 Task: Open an excel sheet with  and write heading  Product price data  Add product name:-  ' TOMS Shoe, UGG Shoe, Wolverine Shoe, Z-Coil Shoe, Adidas shoe, Gucci T-shirt, Louis Vuitton bag, Zara Shirt, H&M jeans, Chanel perfume. ' in December Last week sales are  5000 to 5050. product price in between:-  5000 to 10000. Save page analysisSalesPerformance_2022
Action: Mouse moved to (403, 238)
Screenshot: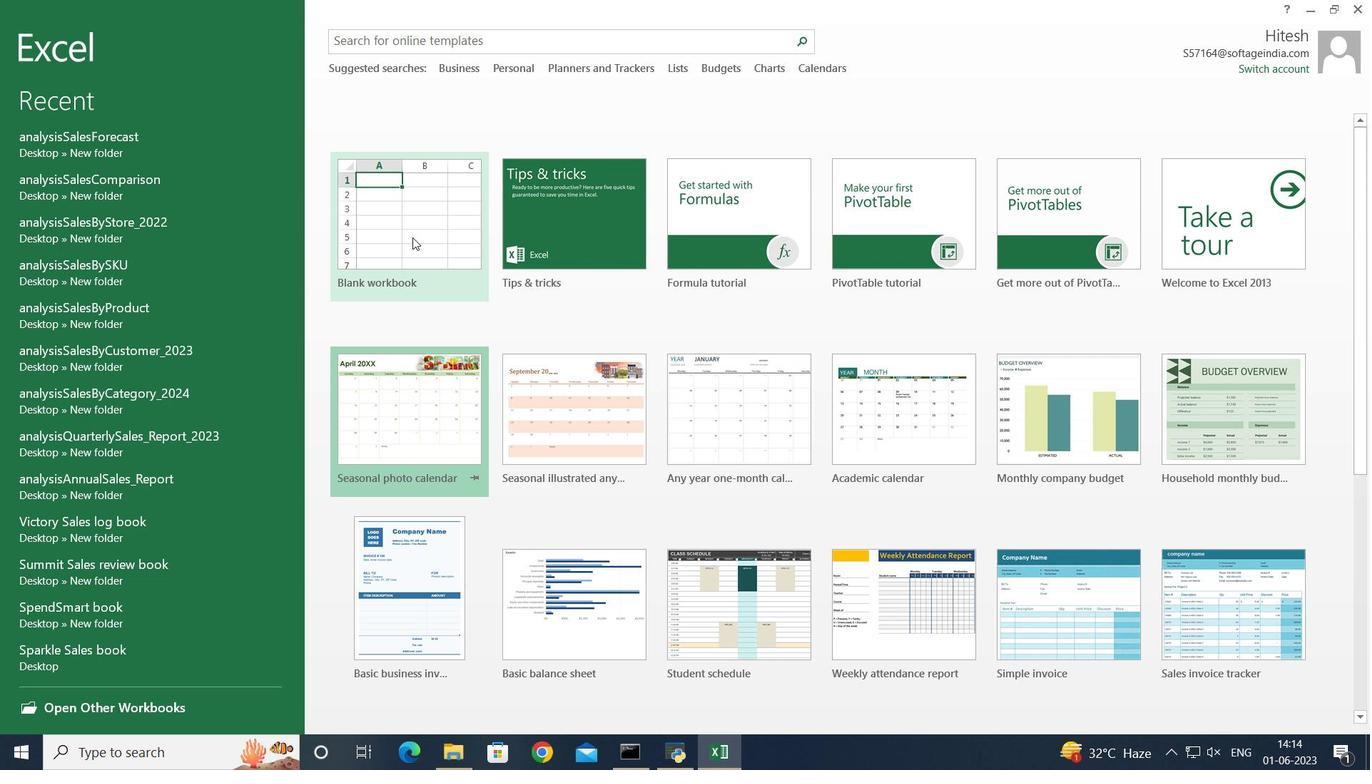 
Action: Mouse pressed left at (403, 238)
Screenshot: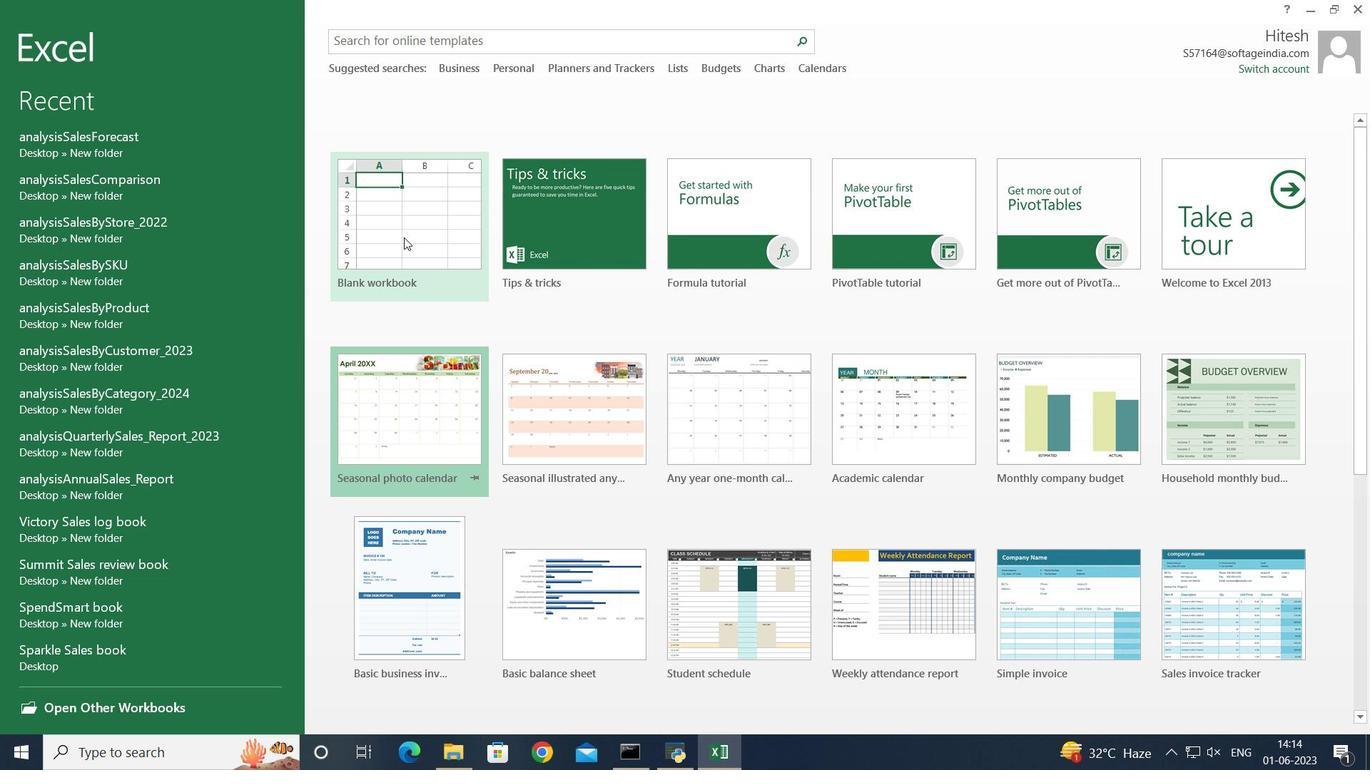 
Action: Mouse moved to (110, 234)
Screenshot: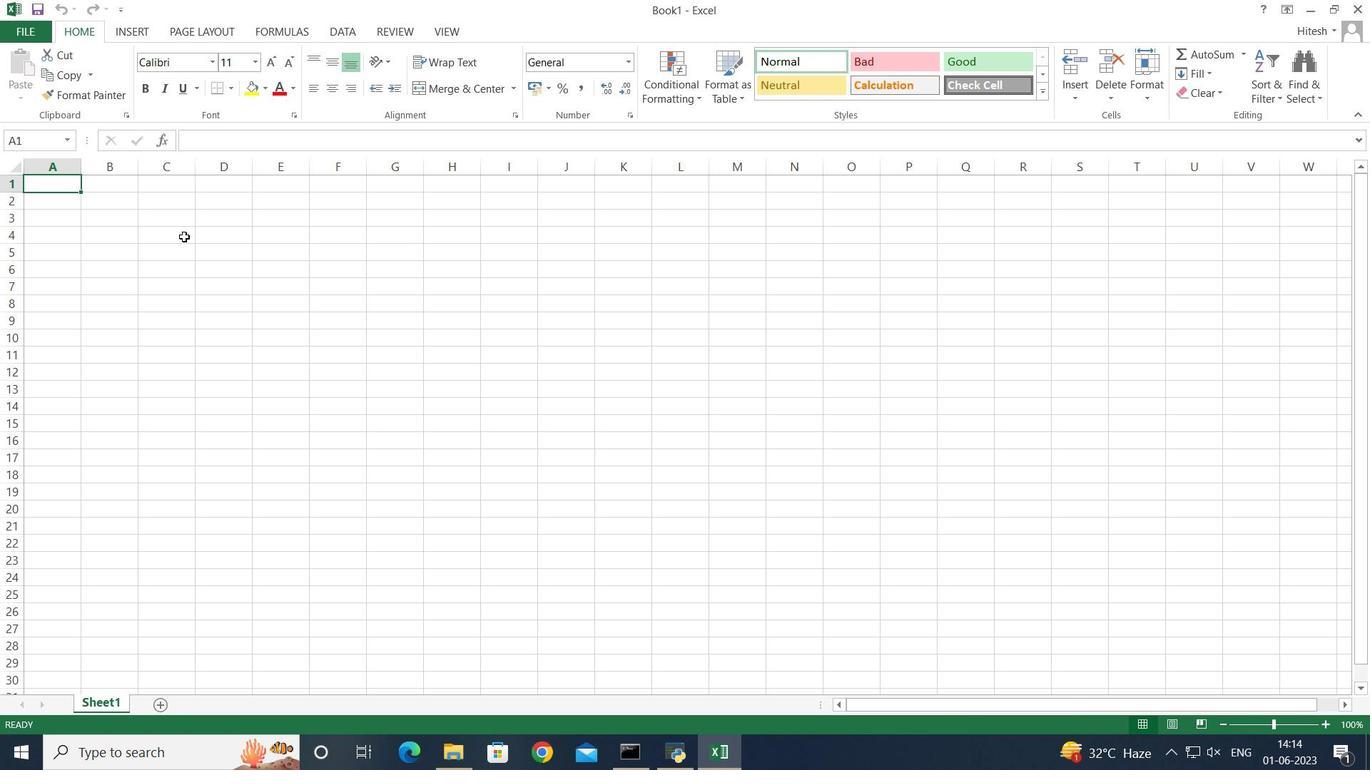 
Action: Key pressed <Key.shift>Product<Key.space><Key.shift>Price<Key.space><Key.shift>Data<Key.enter><Key.shift>Product<Key.space><Key.shift>Name<Key.enter><Key.shift>T<Key.shift>OMS<Key.space><Key.shift>Shoe<Key.enter><Key.shift>UGG<Key.space><Key.shift>Shoe<Key.enter><Key.shift><Key.shift><Key.shift><Key.shift><Key.shift>Wolverine<Key.space><Key.shift>Shoe<Key.enter><Key.shift>Z-<Key.shift>Coil<Key.shift><Key.space><Key.shift>Shoe<Key.enter><Key.shift>Adidas<Key.space><Key.shift>Shoe<Key.enter><Key.shift><Key.shift><Key.shift>Gucci<Key.space><Key.shift>T-<Key.shift>Shirt<Key.enter><Key.shift><Key.shift><Key.shift><Key.shift><Key.shift><Key.shift><Key.shift><Key.shift><Key.shift><Key.shift><Key.shift><Key.shift>louis<Key.space><Key.shift><Key.shift><Key.shift><Key.shift><Key.shift><Key.shift><Key.shift><Key.shift><Key.backspace><Key.backspace><Key.backspace><Key.backspace><Key.backspace><Key.backspace><Key.backspace><Key.backspace><Key.backspace><Key.shift>L<Key.backspace><Key.shift>Louis<Key.space><Key.shift>Vuitton<Key.space>bag<Key.enter><Key.shift>Zara<Key.space><Key.shift>Shirt<Key.enter><Key.shift>H&M<Key.space><Key.shift>Jeans<Key.enter><Key.shift>Chanel<Key.space>perfume<Key.enter>
Screenshot: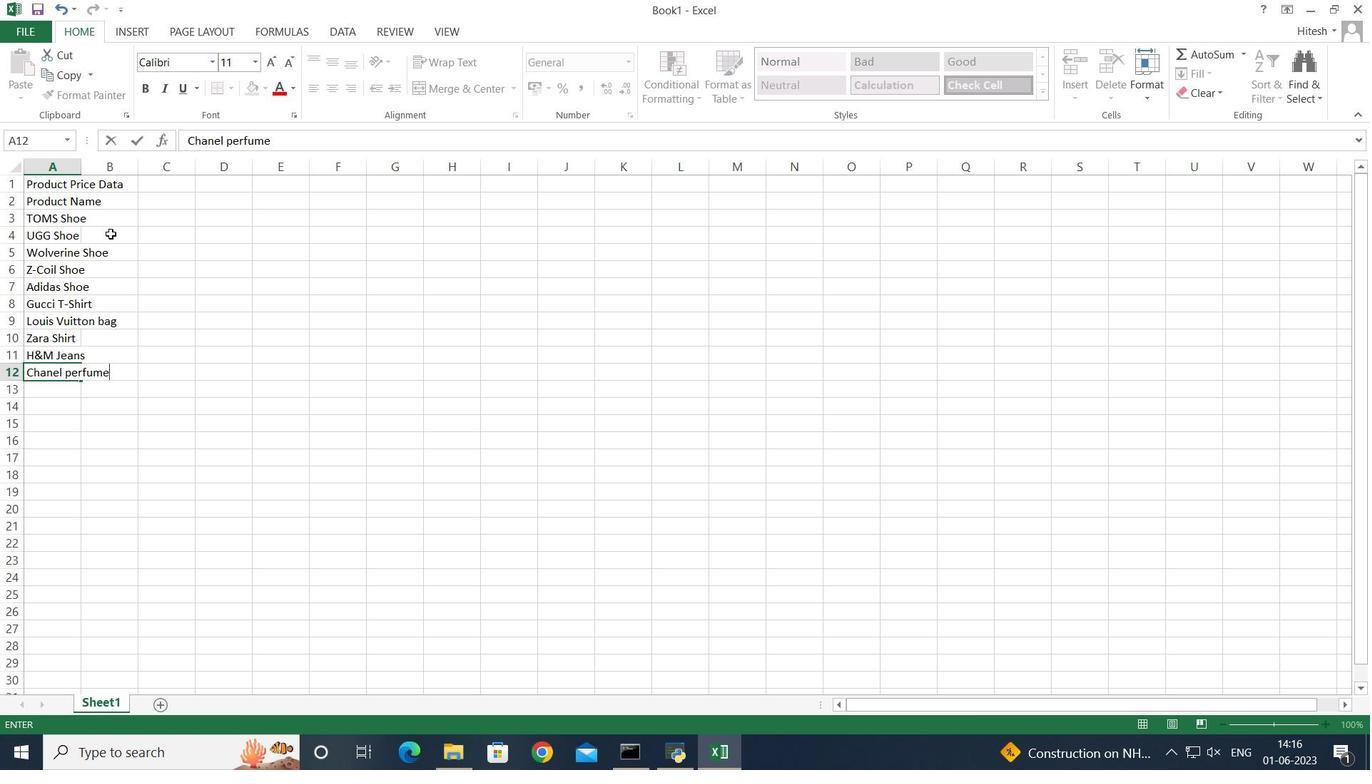 
Action: Mouse moved to (52, 166)
Screenshot: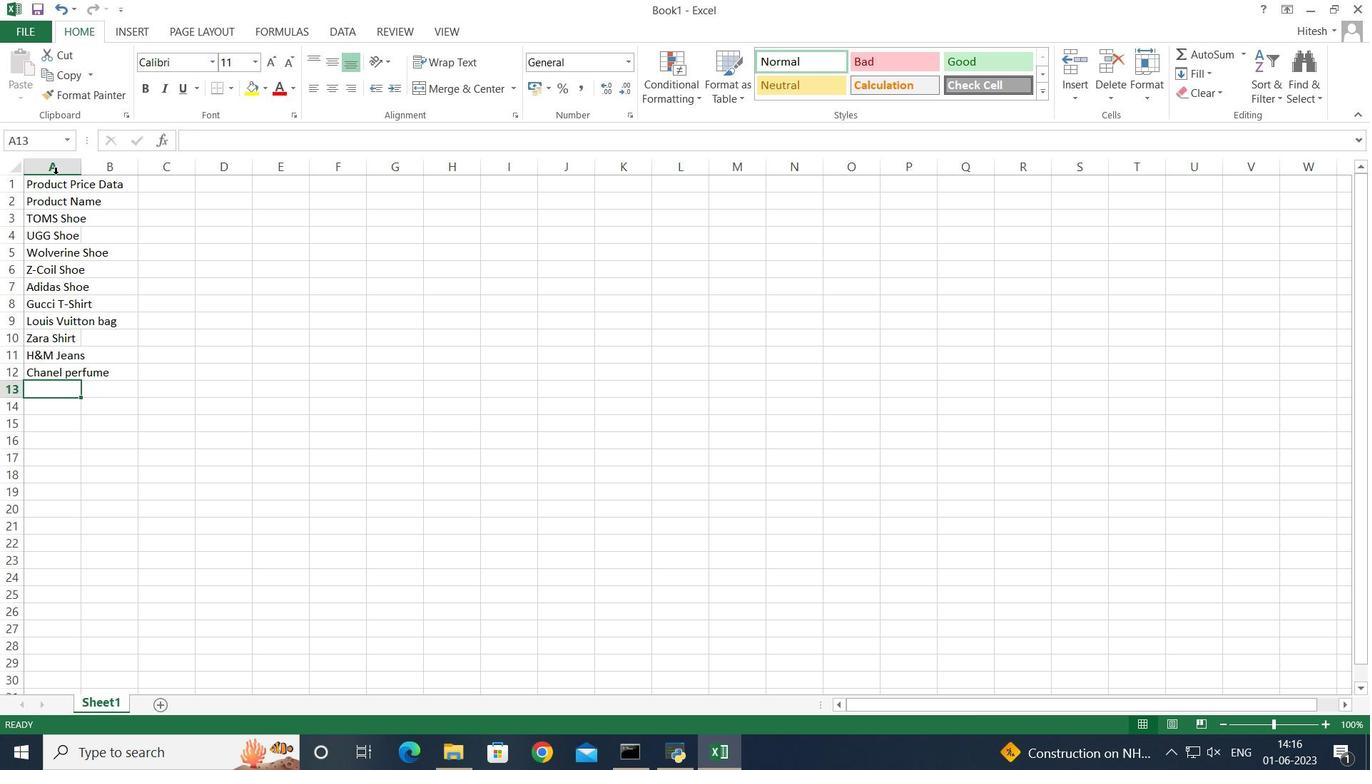 
Action: Mouse pressed left at (52, 166)
Screenshot: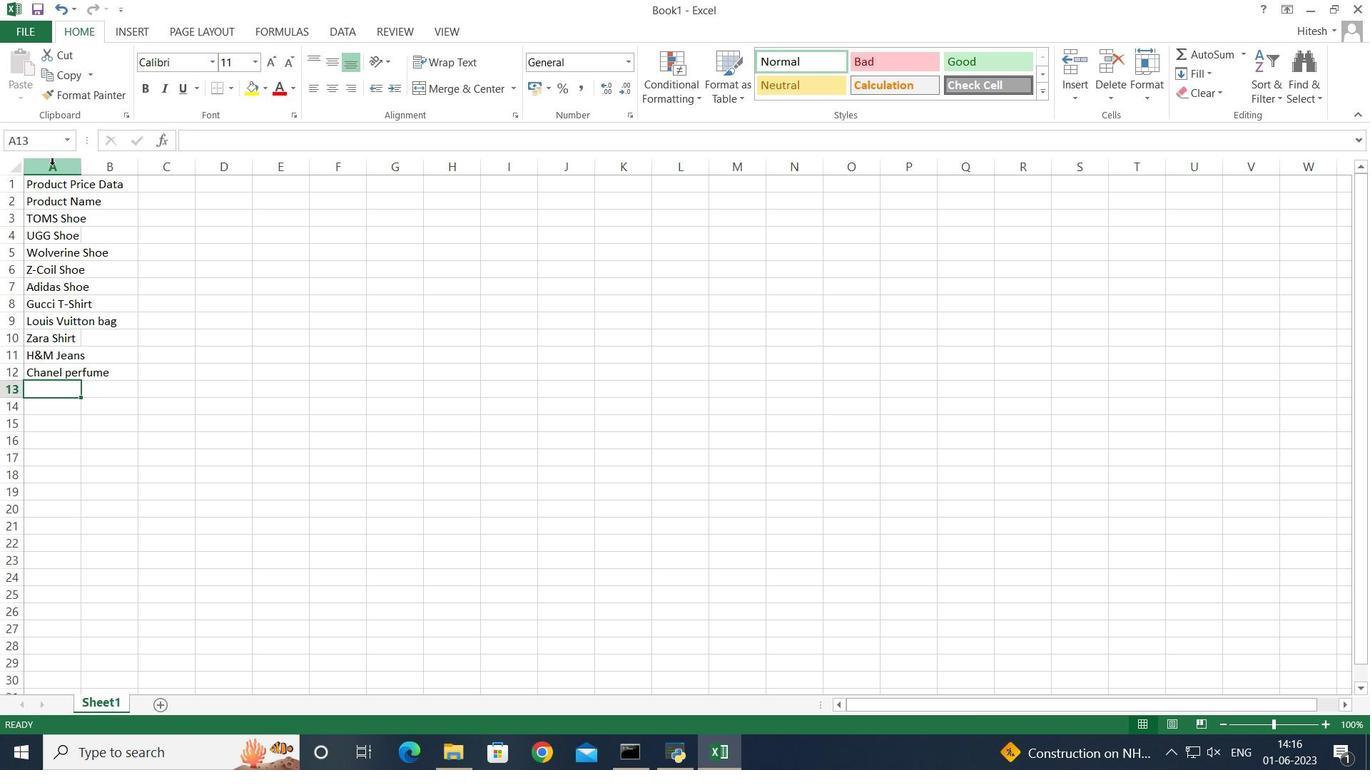 
Action: Mouse moved to (79, 167)
Screenshot: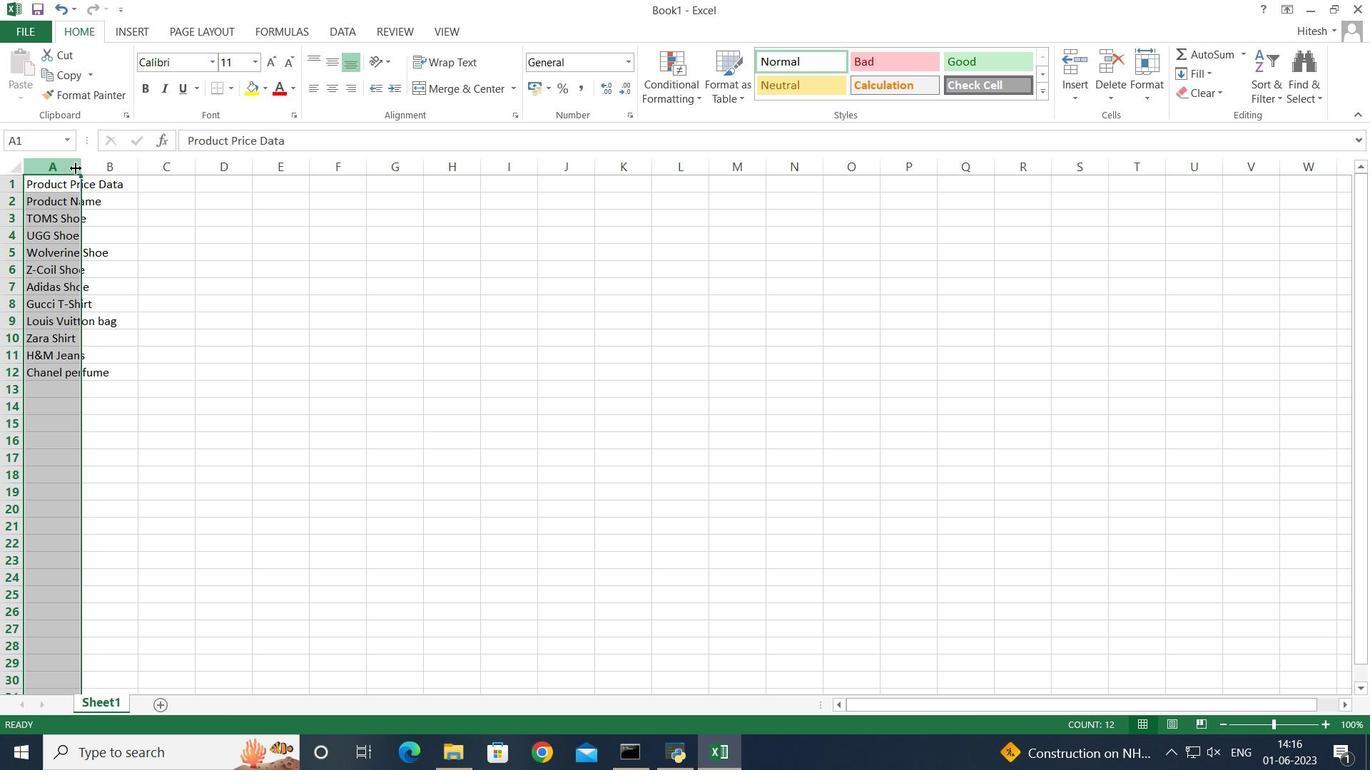 
Action: Mouse pressed left at (79, 167)
Screenshot: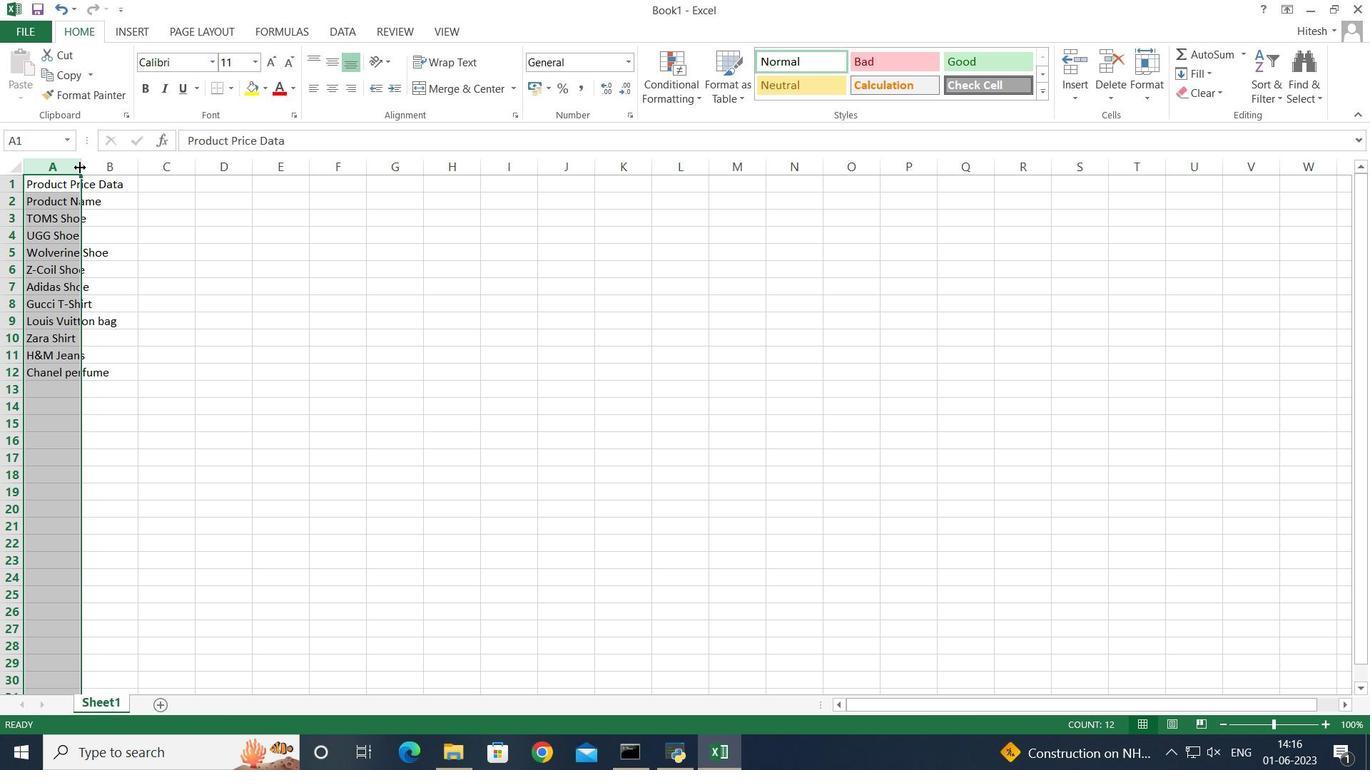 
Action: Mouse pressed left at (79, 167)
Screenshot: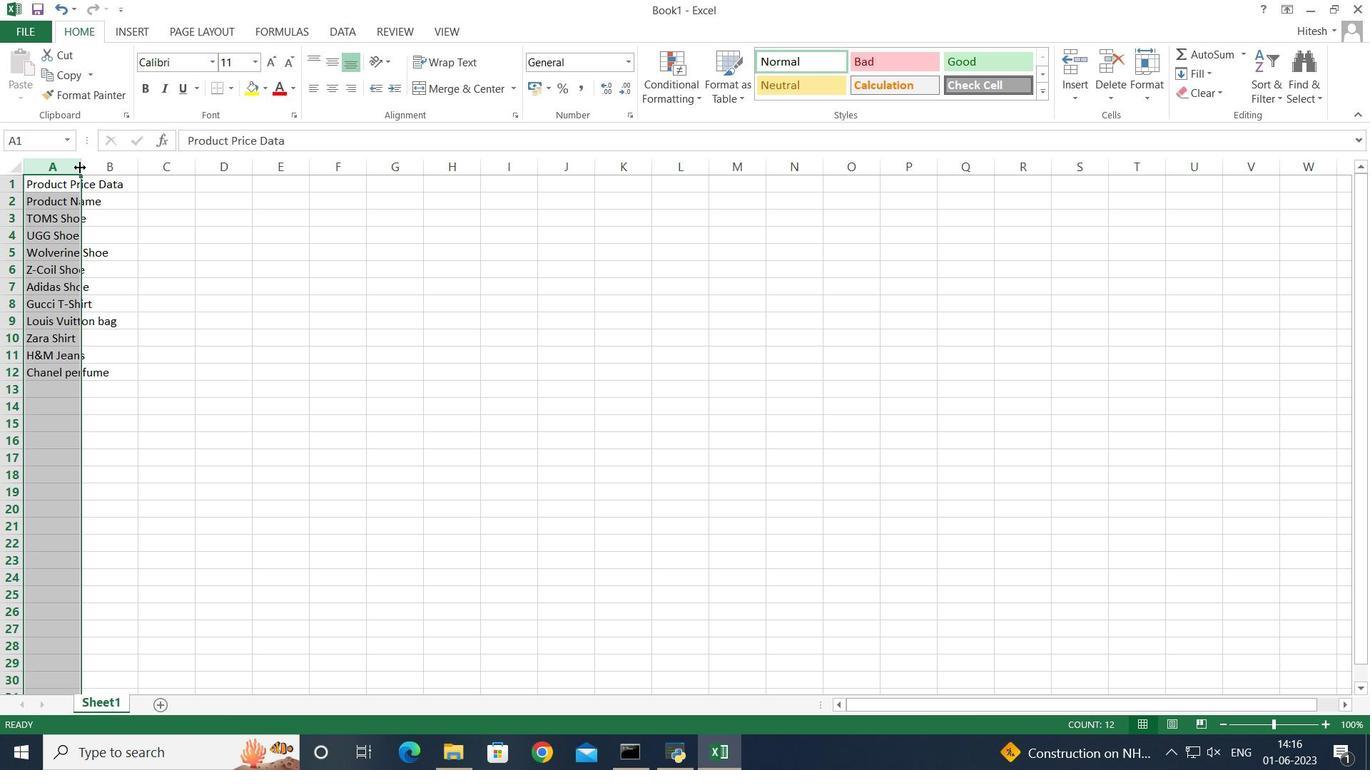 
Action: Mouse moved to (136, 197)
Screenshot: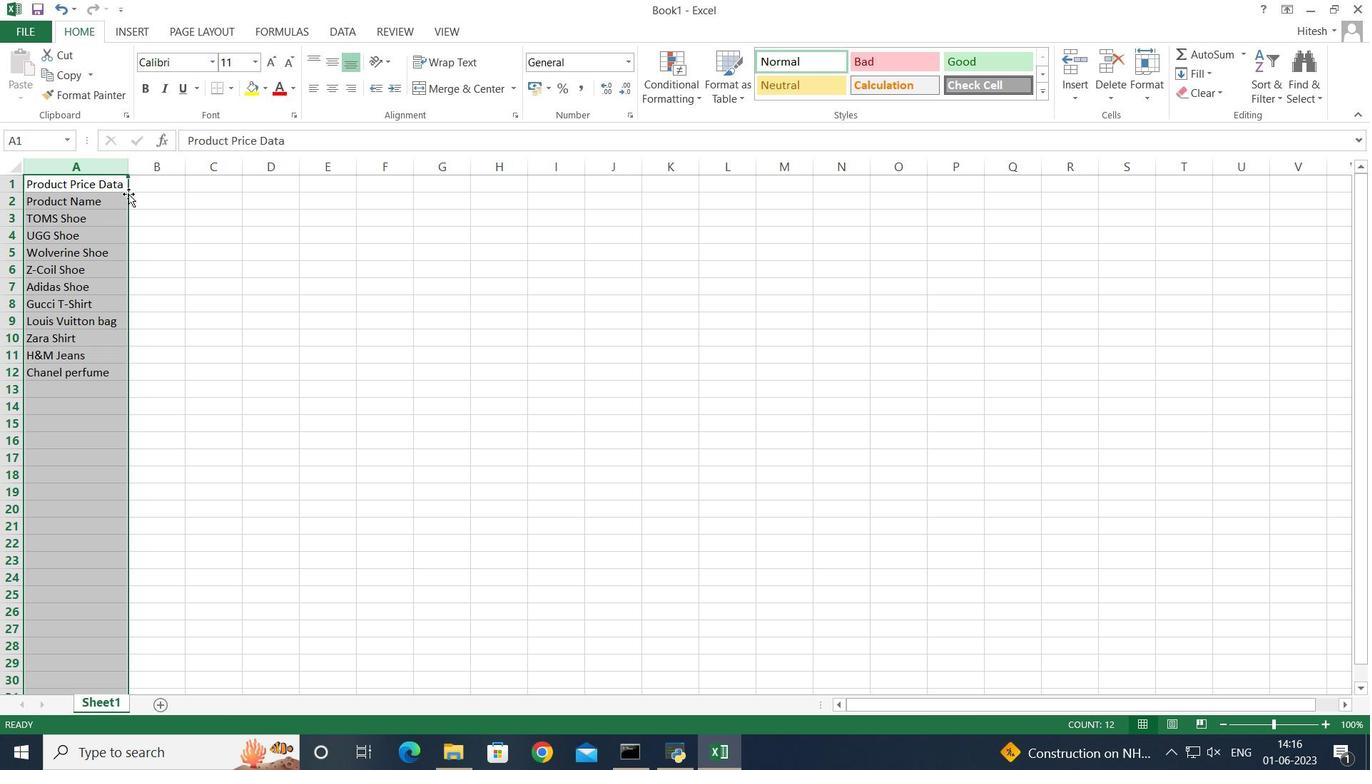 
Action: Mouse pressed left at (136, 197)
Screenshot: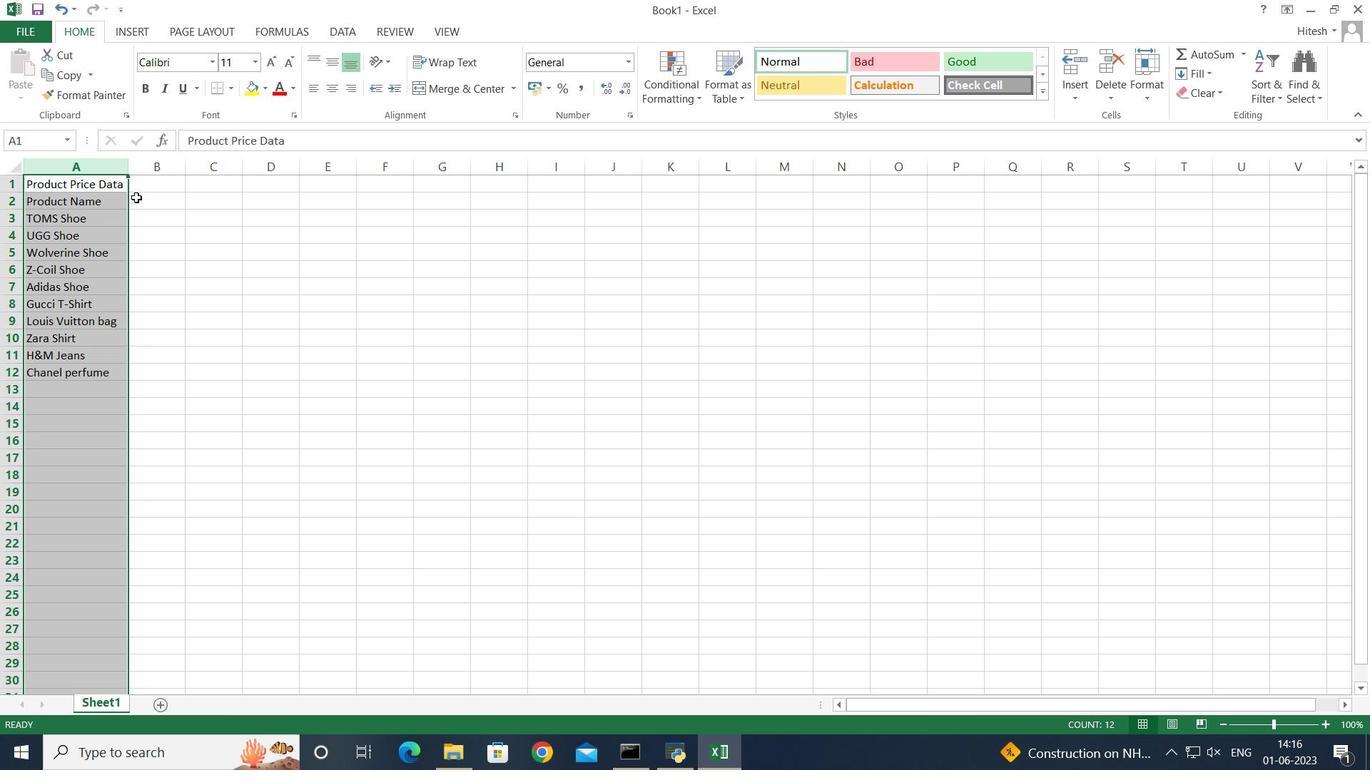 
Action: Key pressed <Key.shift>December<Key.space><Key.shift>Last<Key.space><Key.shift>Week<Key.space><Key.shift>Sales<Key.enter>5000<Key.enter>5010<Key.enter>520<Key.enter>5050<Key.enter>5035<Key.enter>5040<Key.enter>5015<Key.enter>50<Key.up><Key.up><Key.up><Key.up><Key.up><Key.backspace>5020<Key.enter><Key.enter><Key.enter><Key.enter><Key.enter><Key.backspace>5045<Key.enter>5030<Key.enter>5005<Key.enter>
Screenshot: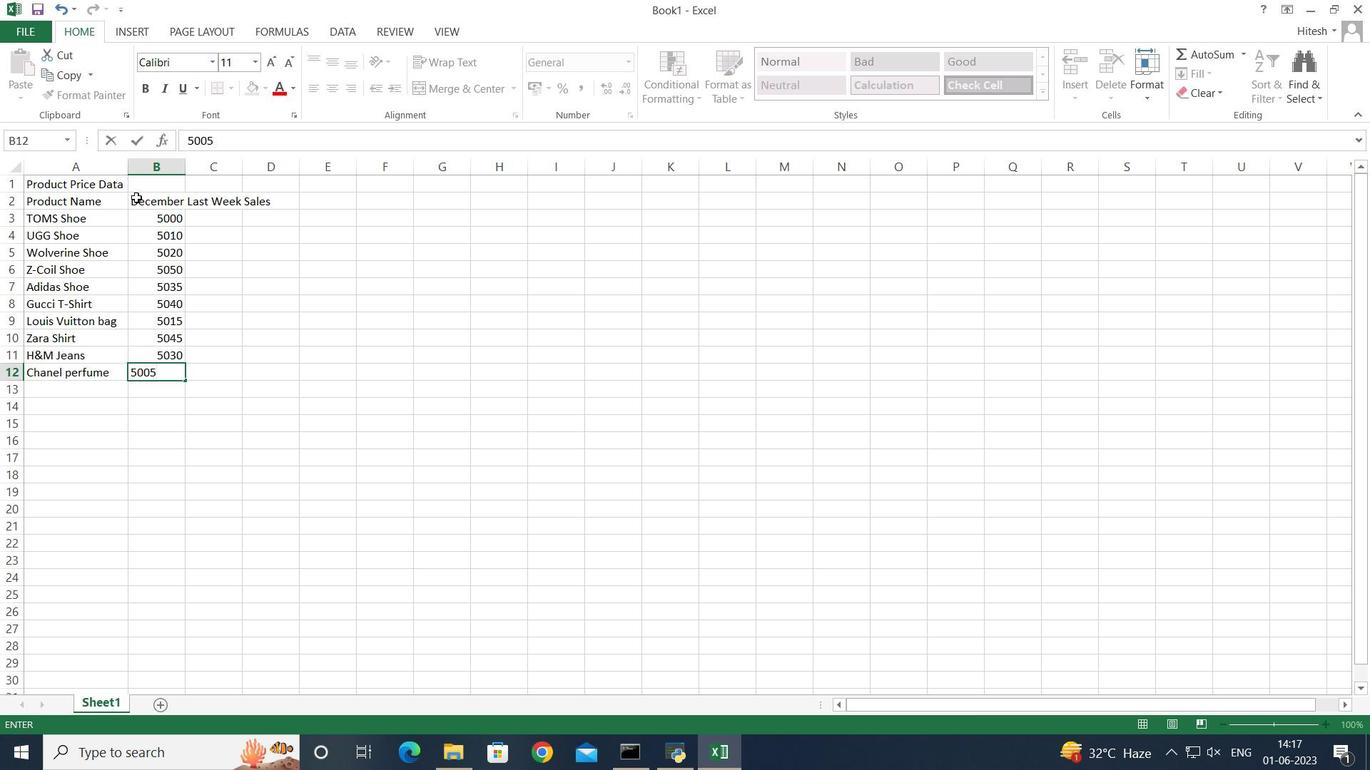 
Action: Mouse scrolled (136, 198) with delta (0, 0)
Screenshot: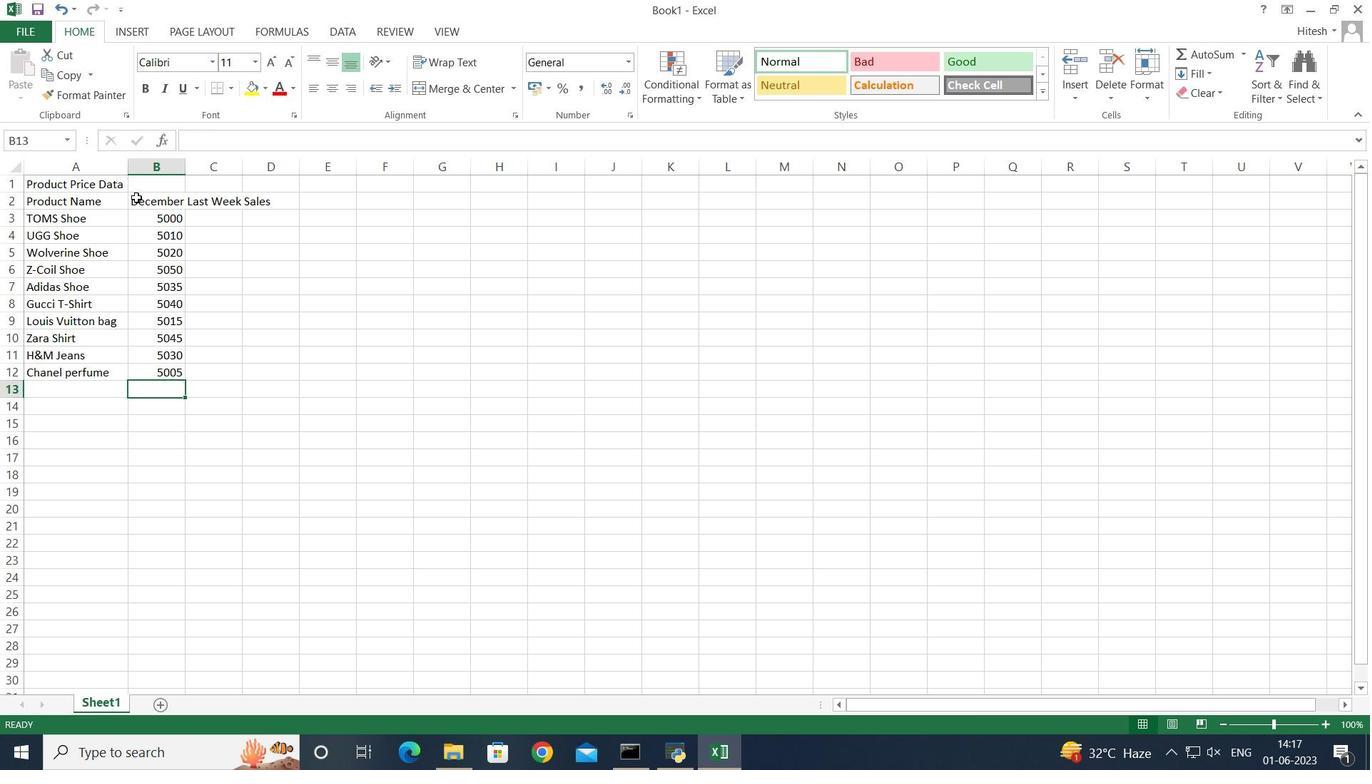 
Action: Mouse moved to (155, 167)
Screenshot: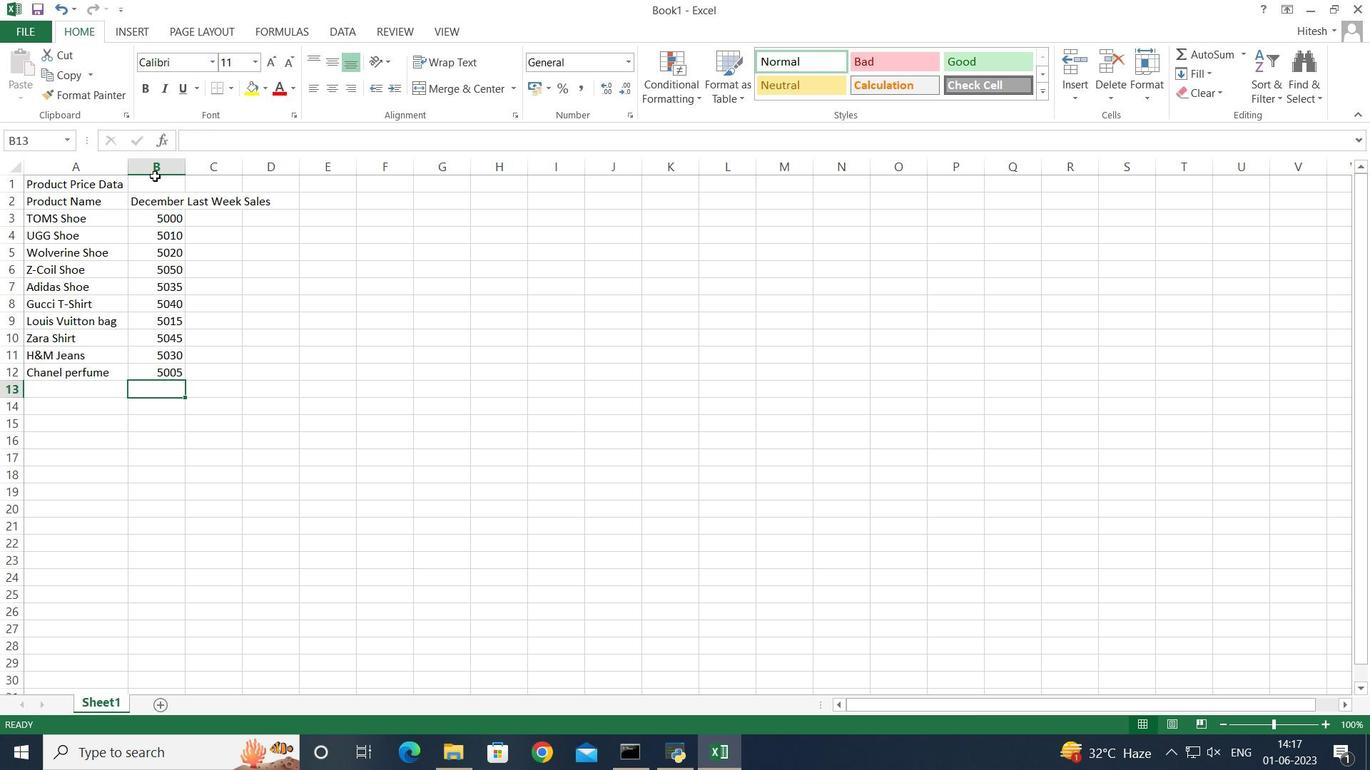 
Action: Mouse pressed left at (155, 167)
Screenshot: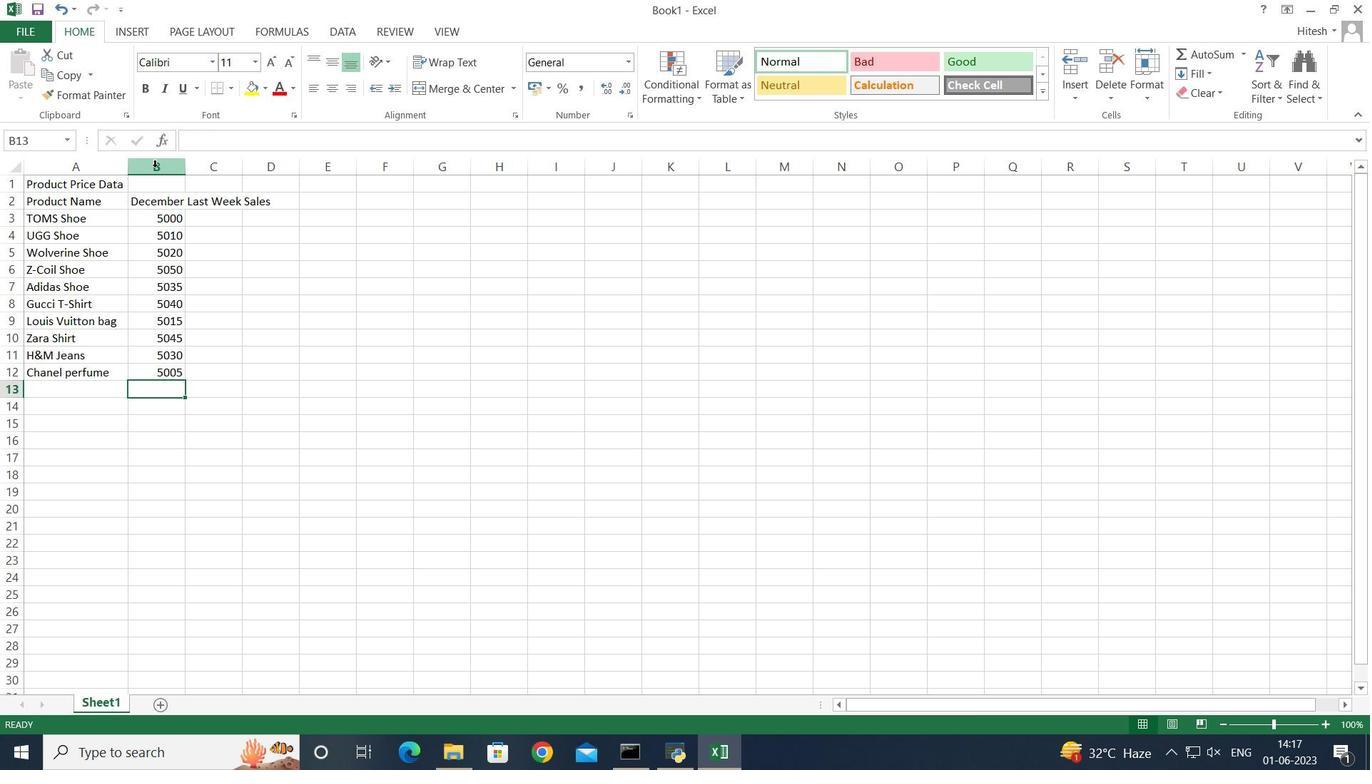 
Action: Mouse moved to (182, 167)
Screenshot: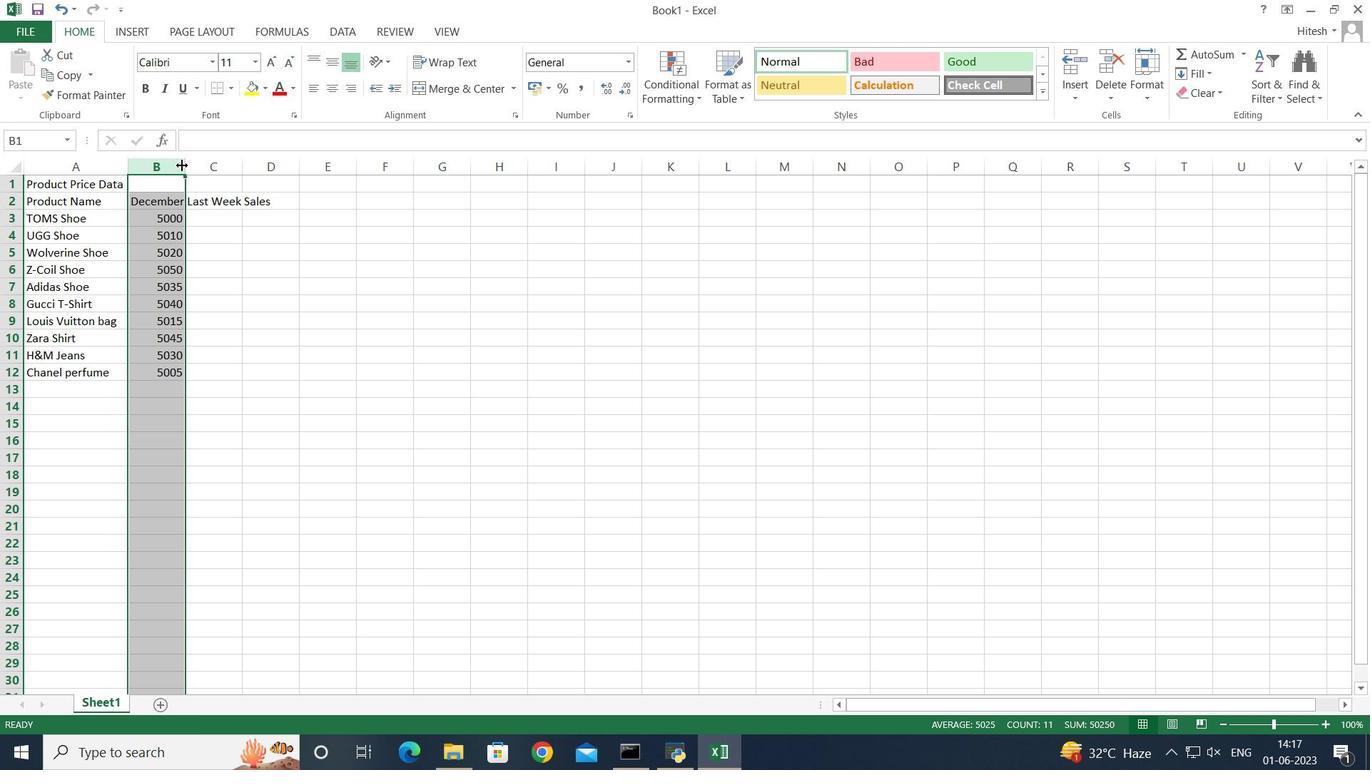 
Action: Mouse pressed left at (182, 167)
Screenshot: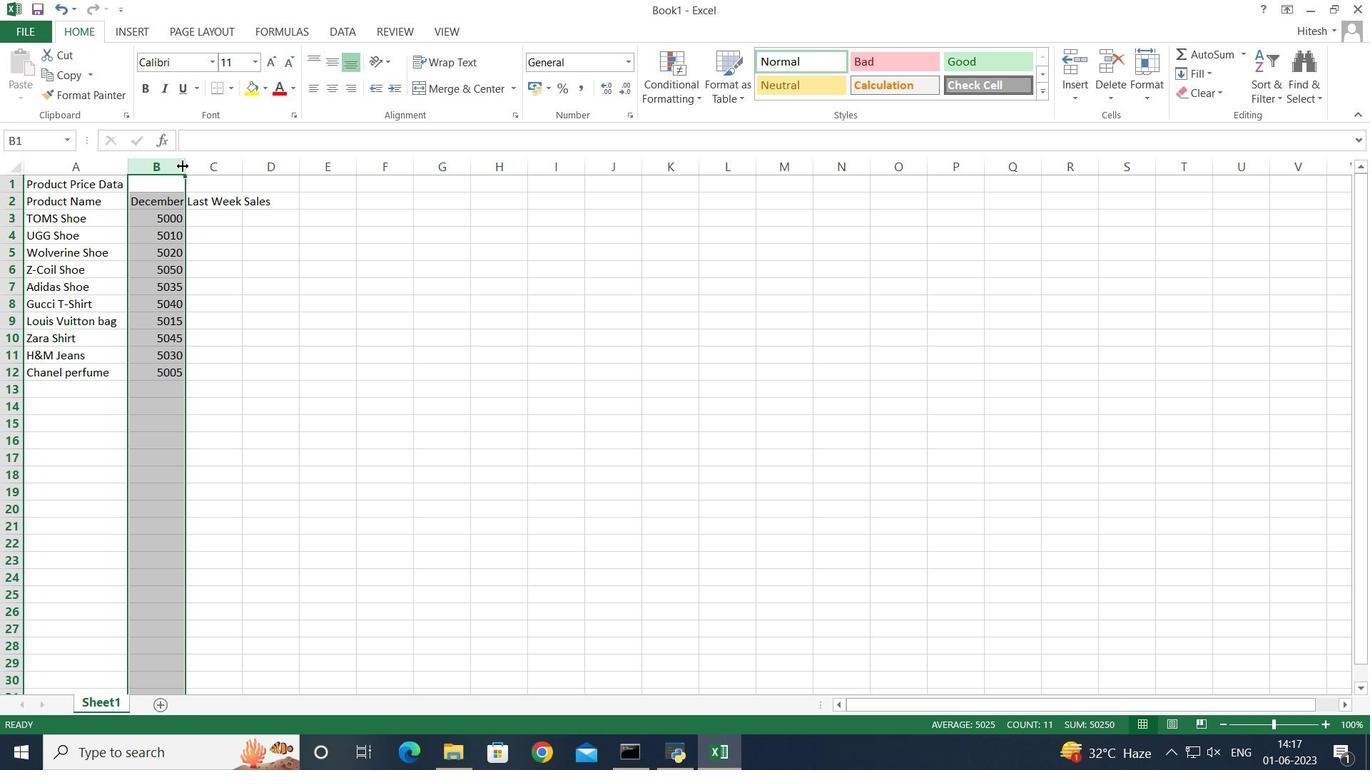 
Action: Mouse pressed left at (182, 167)
Screenshot: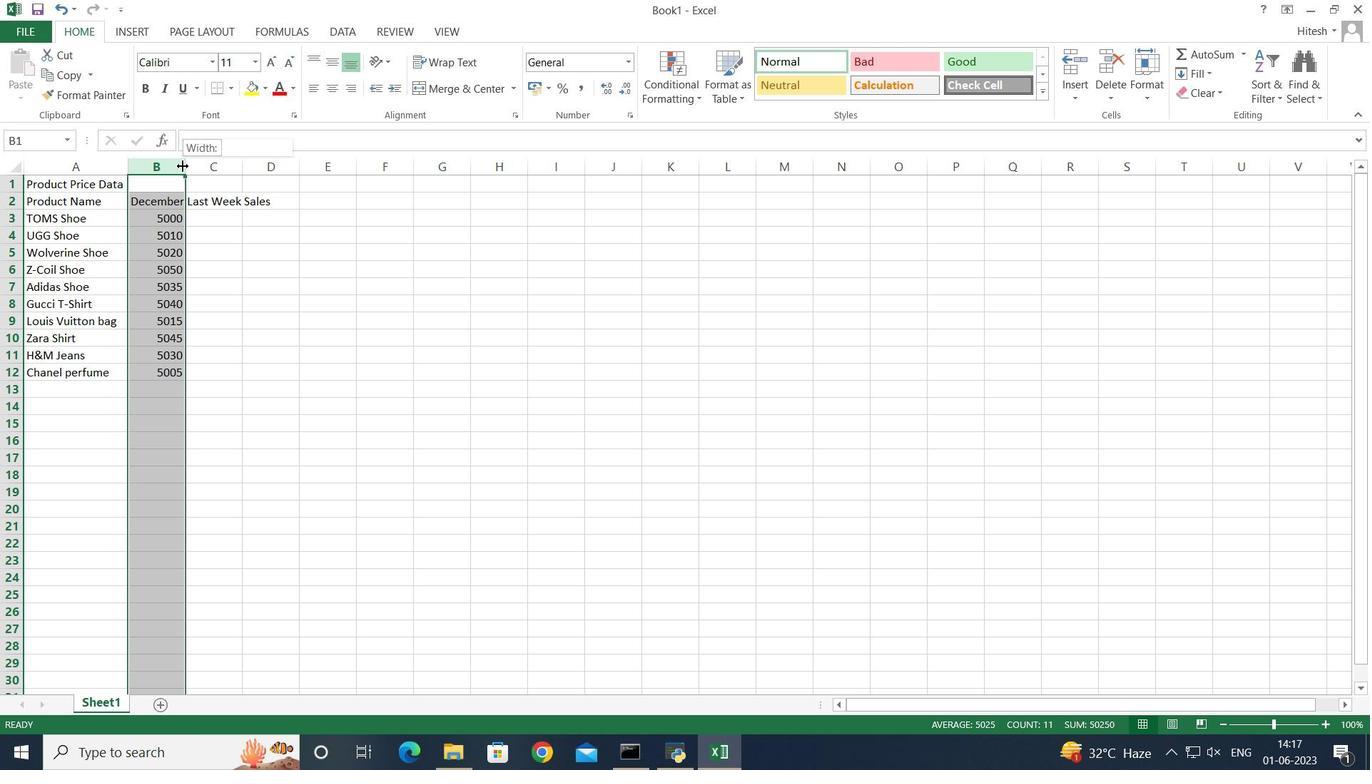 
Action: Mouse moved to (297, 199)
Screenshot: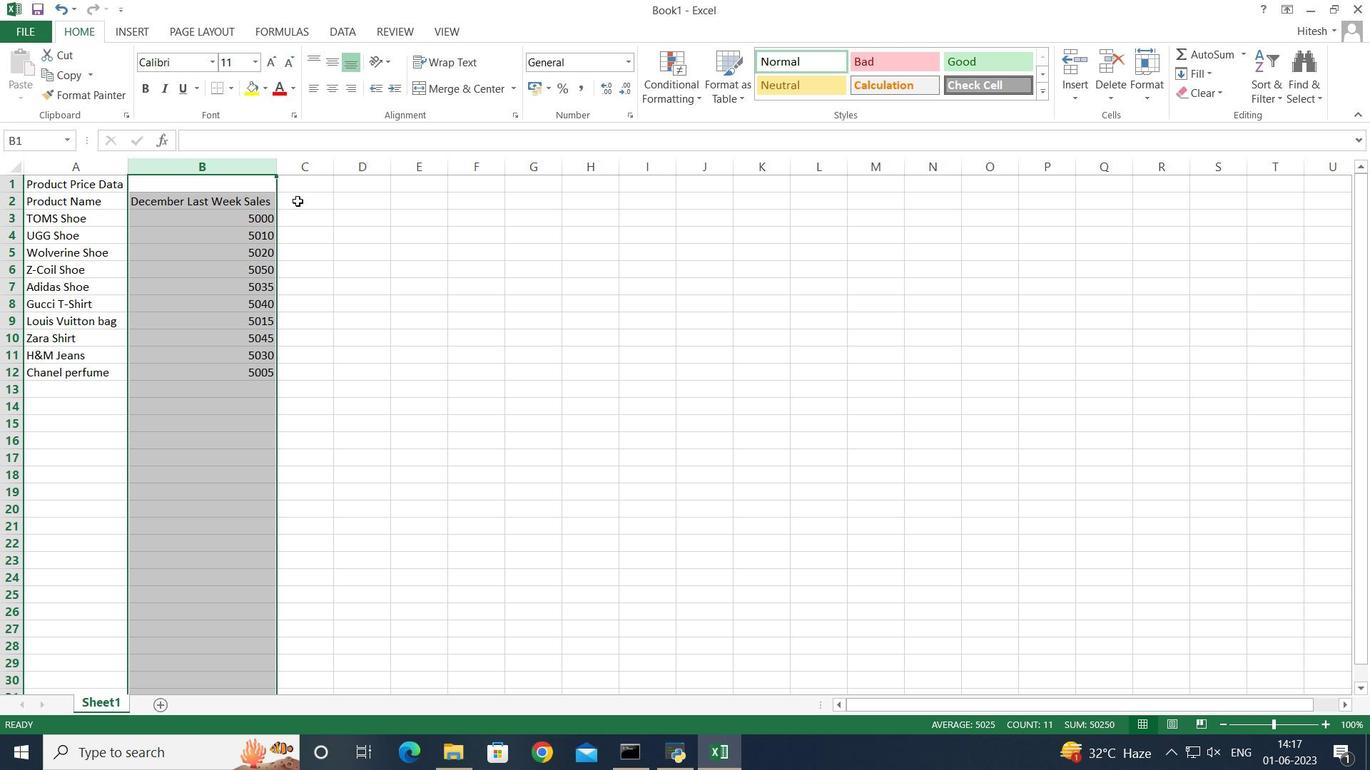 
Action: Mouse pressed left at (297, 199)
Screenshot: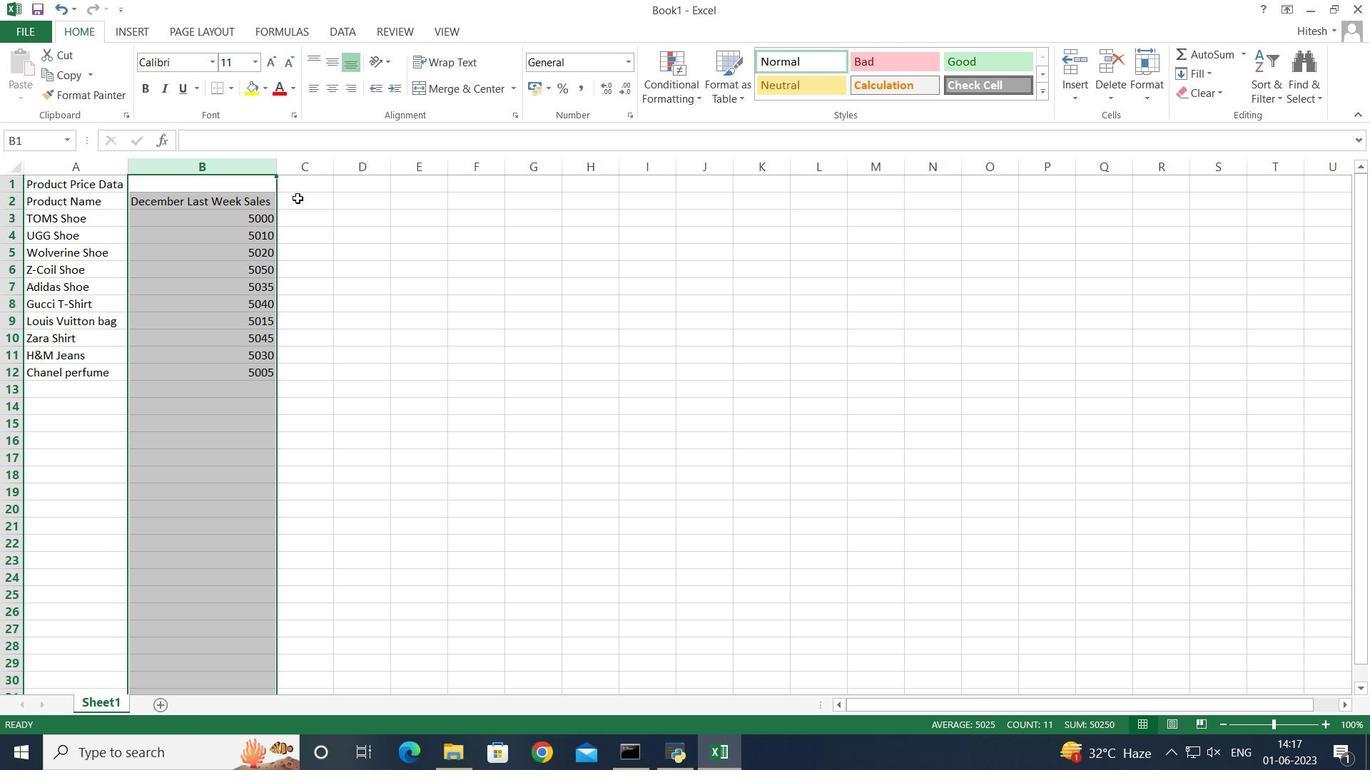 
Action: Key pressed <Key.shift>Product<Key.space><Key.shift>O<Key.backspace><Key.shift>Price<Key.enter>6000<Key.enter>8000<Key.enter>5000<Key.enter>9000<Key.enter>7000<Key.enter>10000<Key.enter>8000<Key.enter>5000<Key.enter>9000<Key.enter>6000<Key.enter>
Screenshot: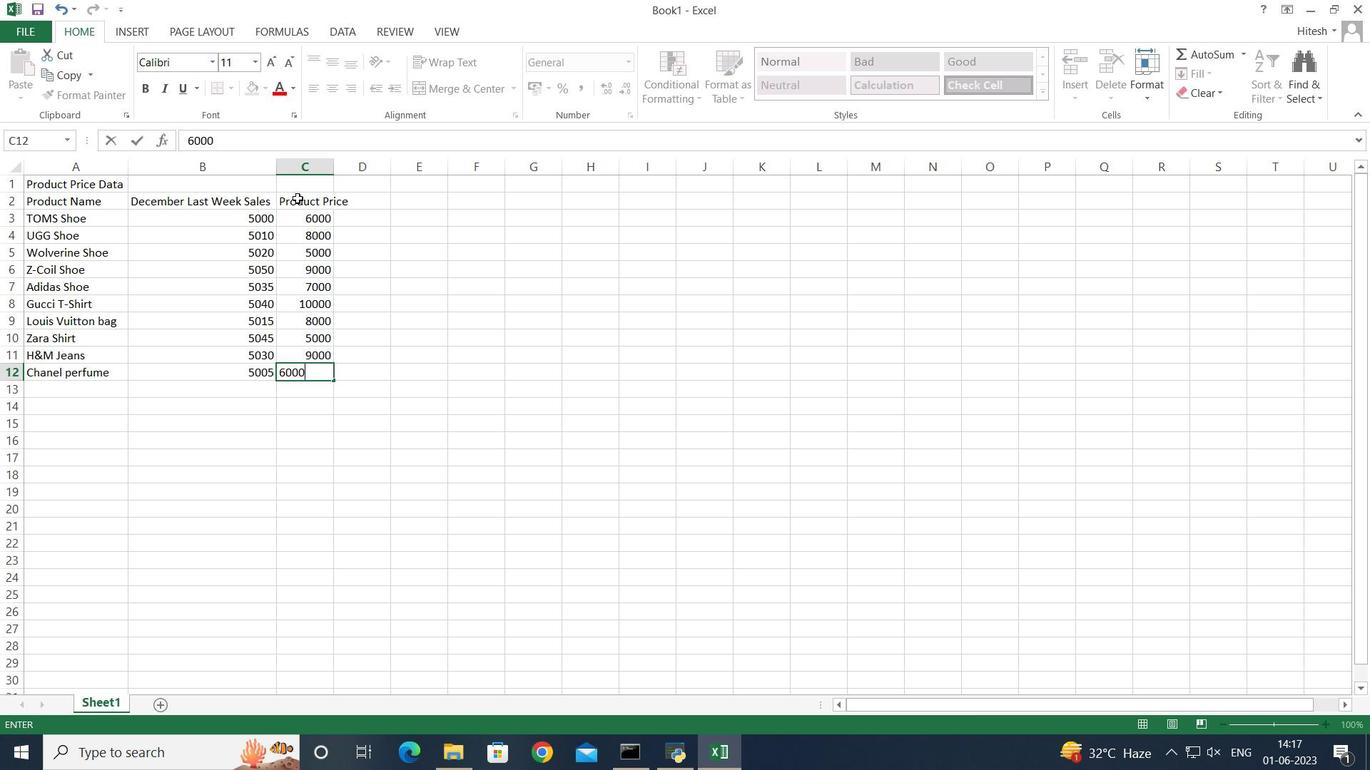
Action: Mouse moved to (298, 169)
Screenshot: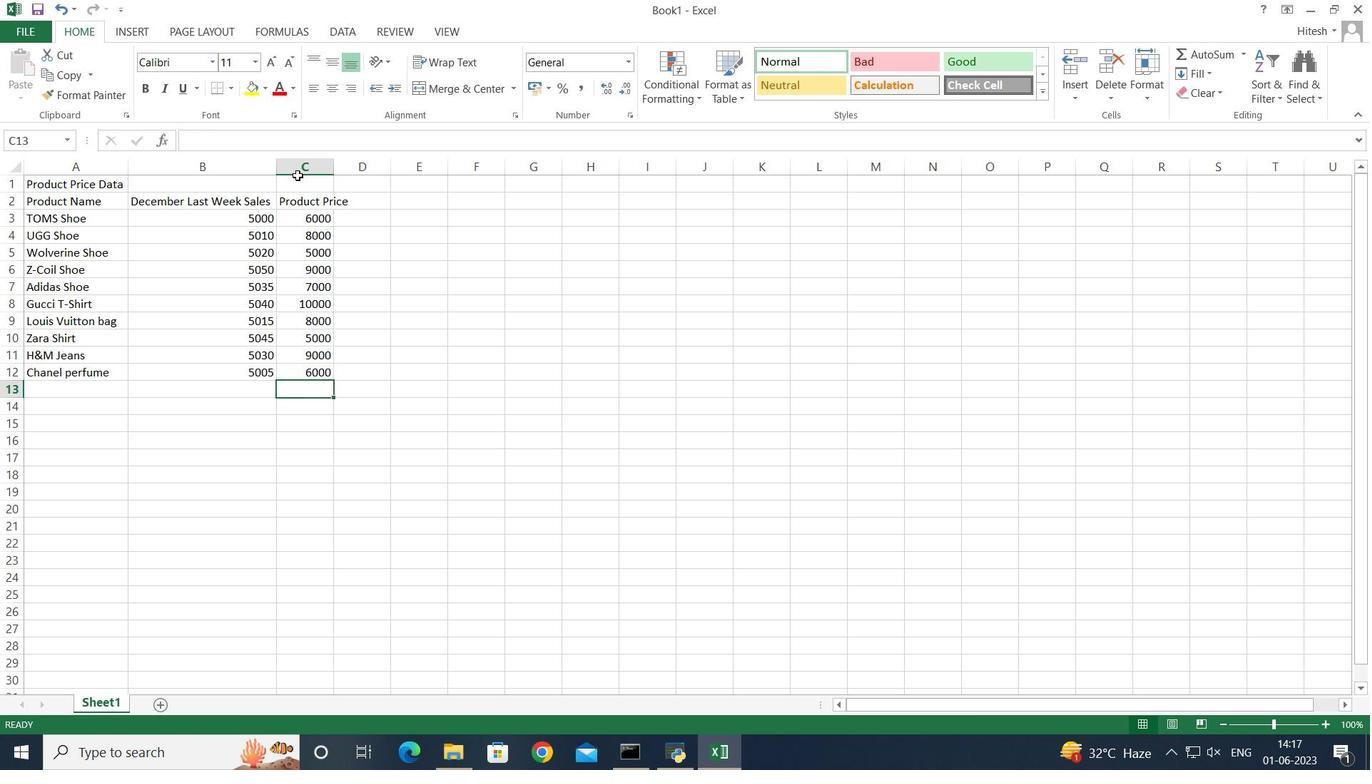 
Action: Mouse pressed left at (298, 169)
Screenshot: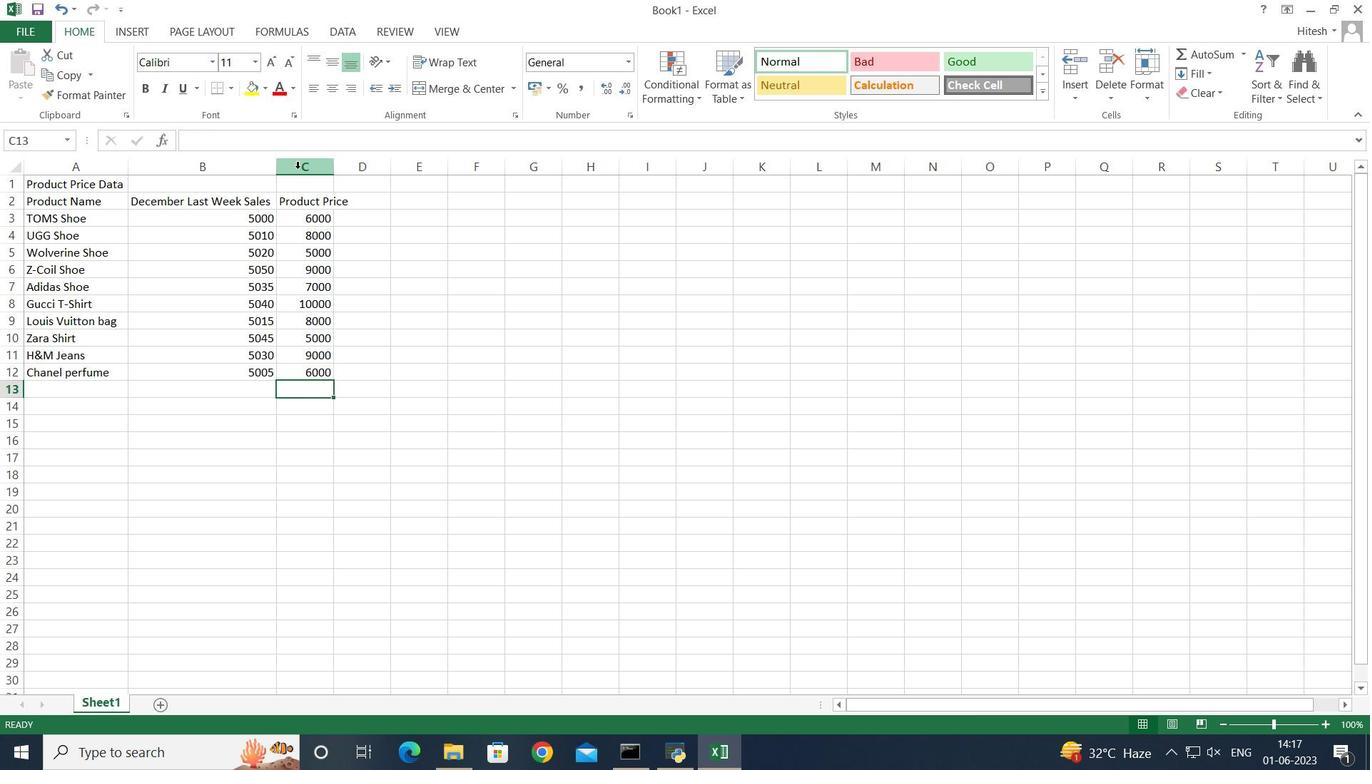 
Action: Mouse moved to (331, 170)
Screenshot: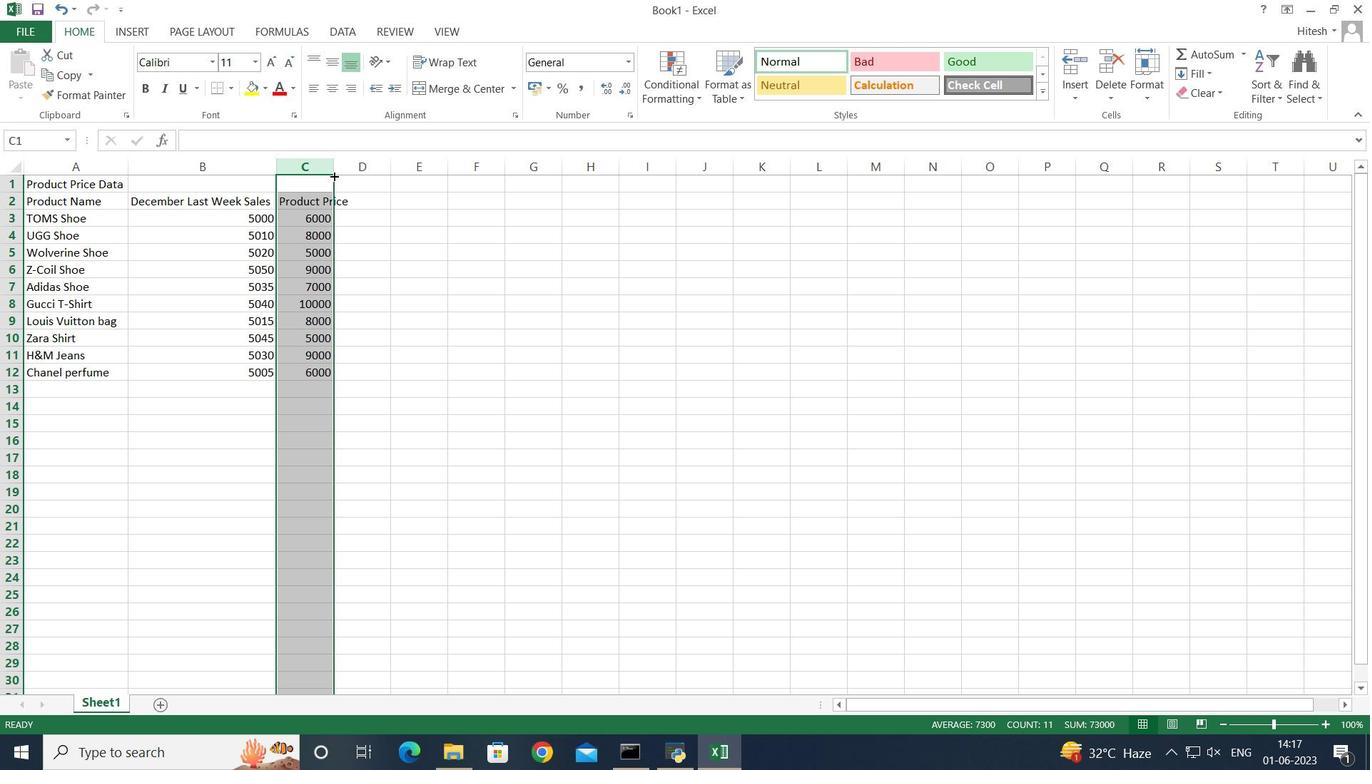 
Action: Mouse pressed left at (331, 170)
Screenshot: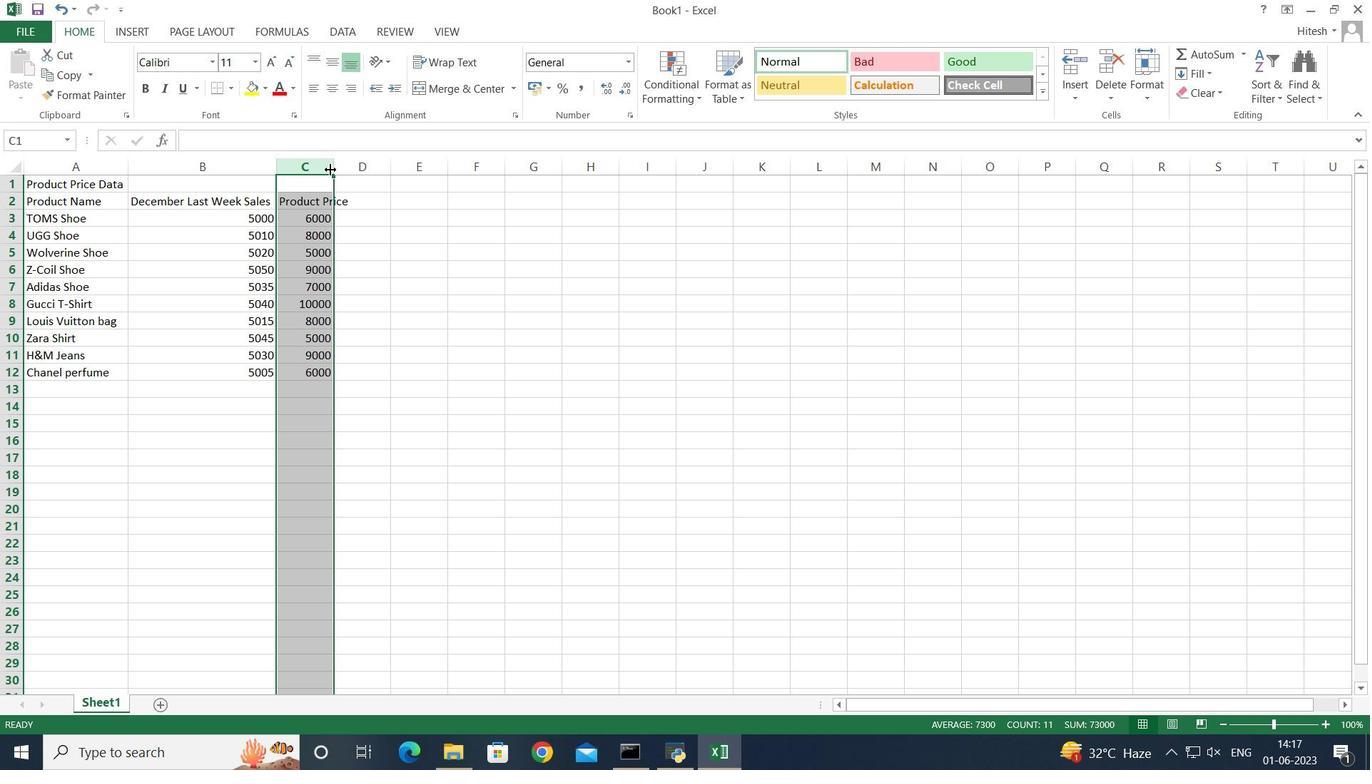 
Action: Mouse pressed left at (331, 170)
Screenshot: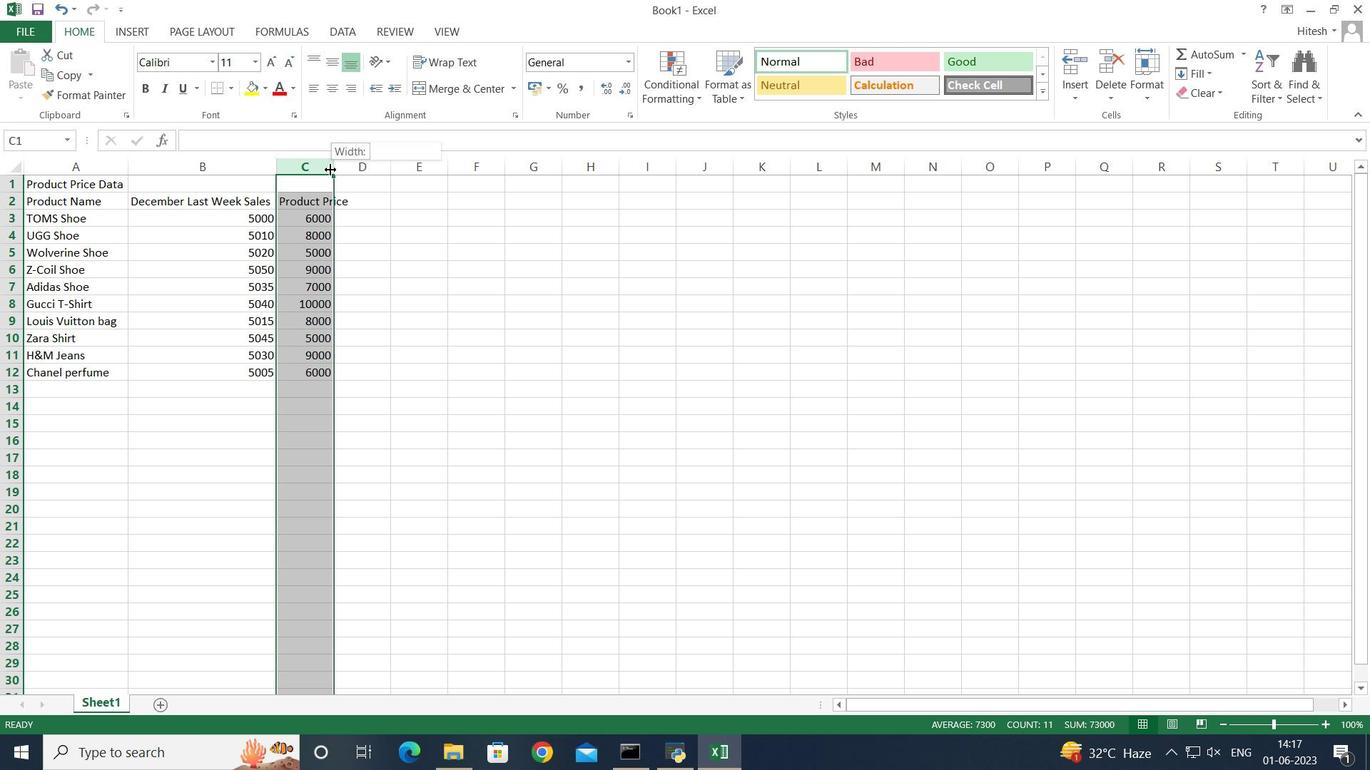 
Action: Mouse moved to (382, 204)
Screenshot: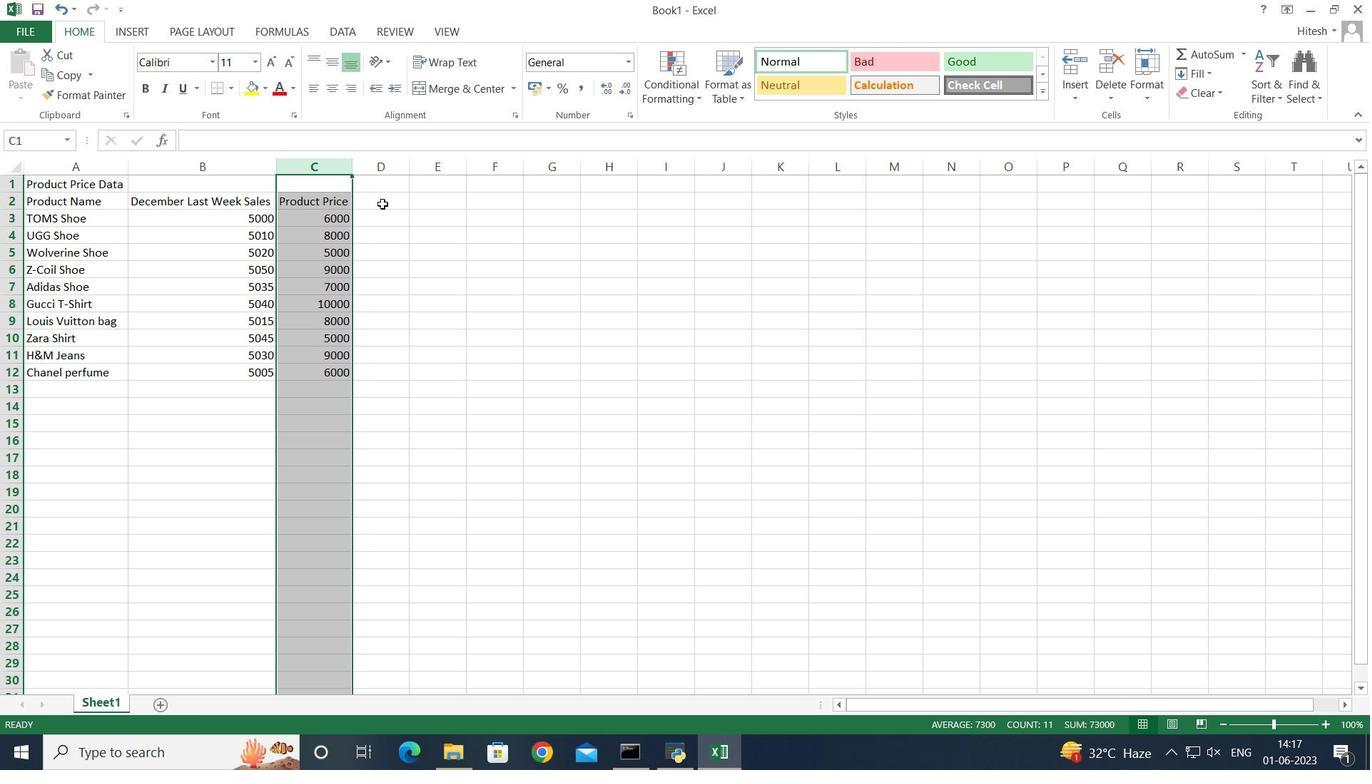 
Action: Mouse pressed left at (382, 204)
Screenshot: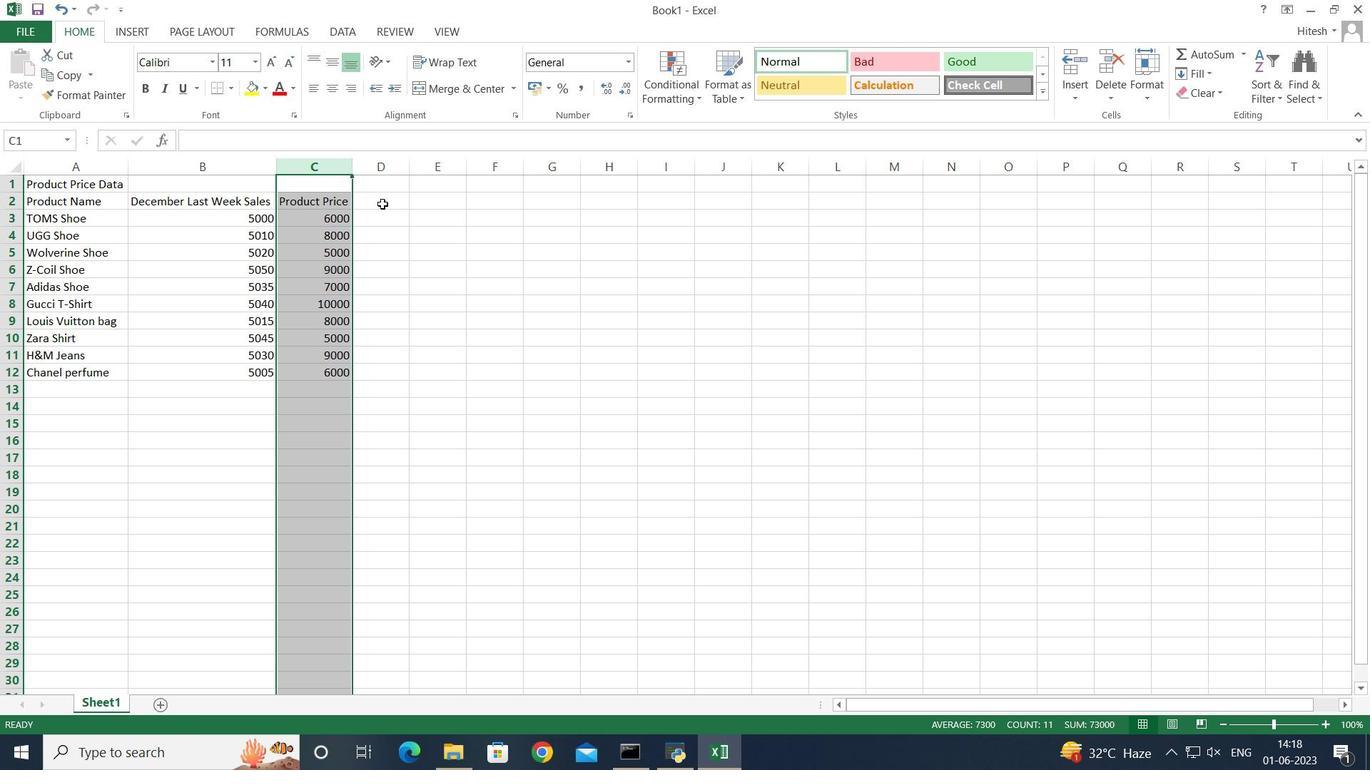 
Action: Mouse moved to (36, 183)
Screenshot: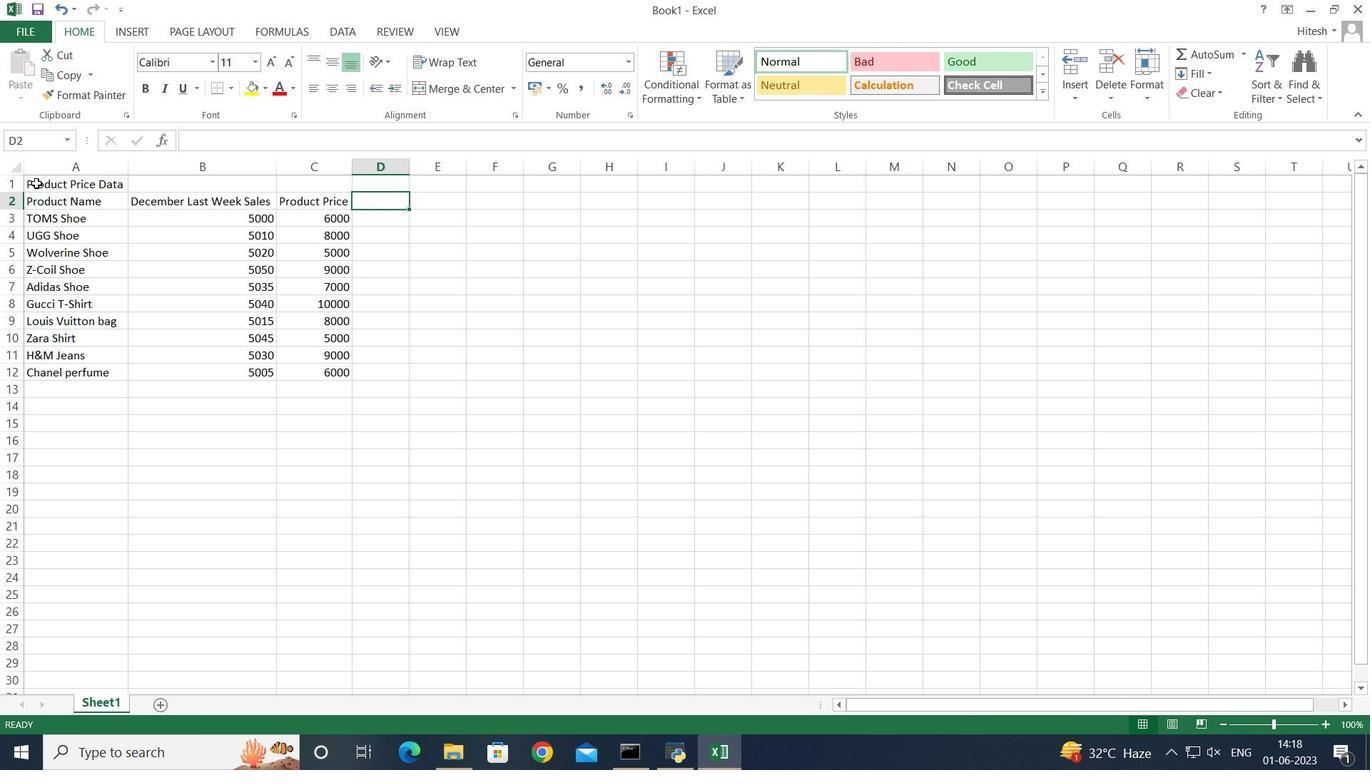 
Action: Mouse pressed left at (36, 183)
Screenshot: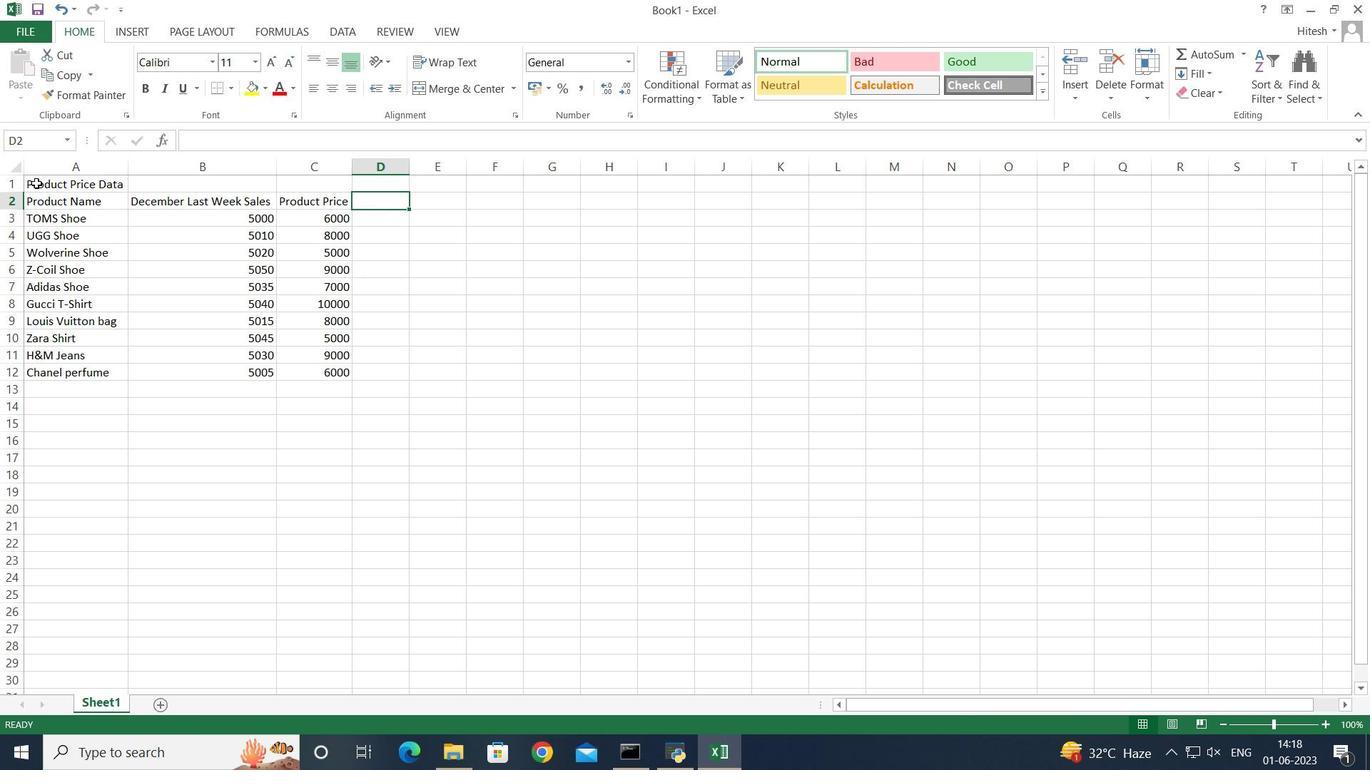 
Action: Mouse moved to (37, 183)
Screenshot: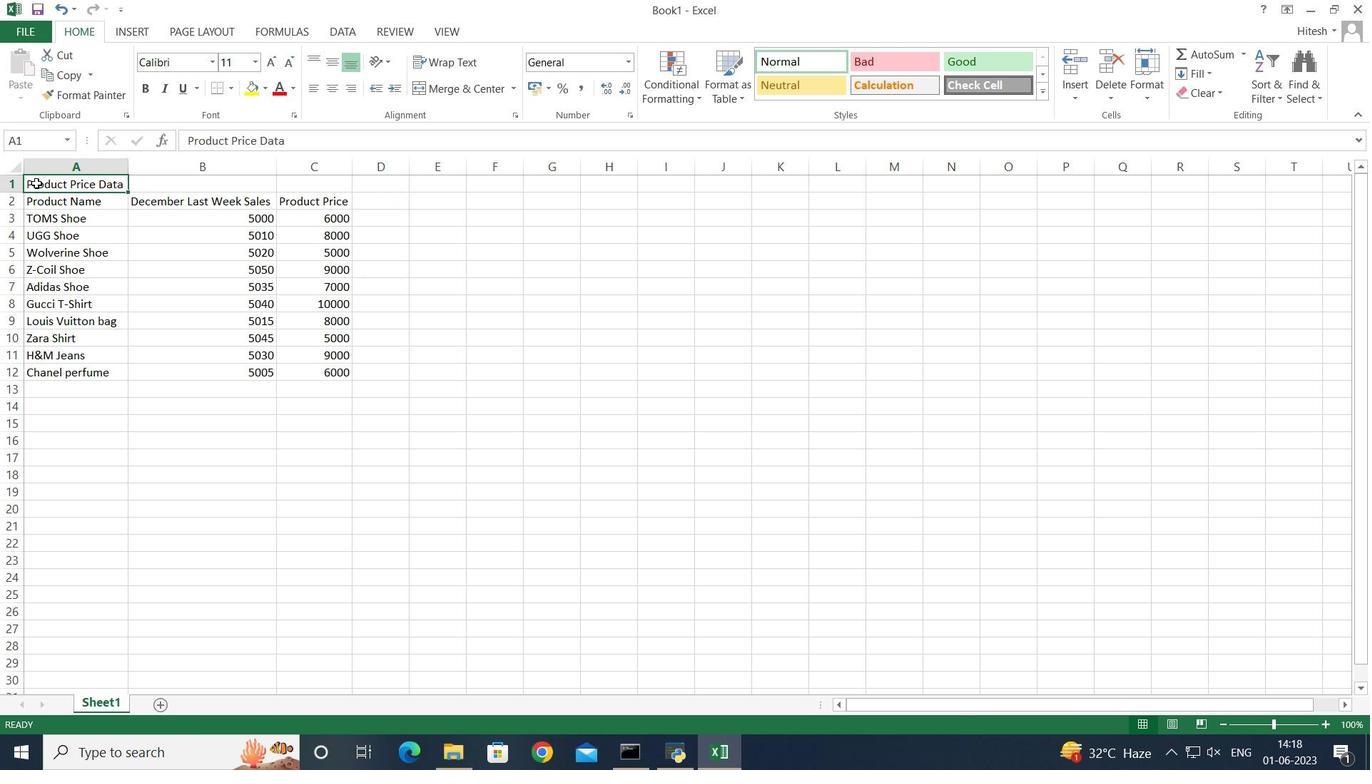 
Action: Key pressed <Key.shift><Key.right><Key.right>
Screenshot: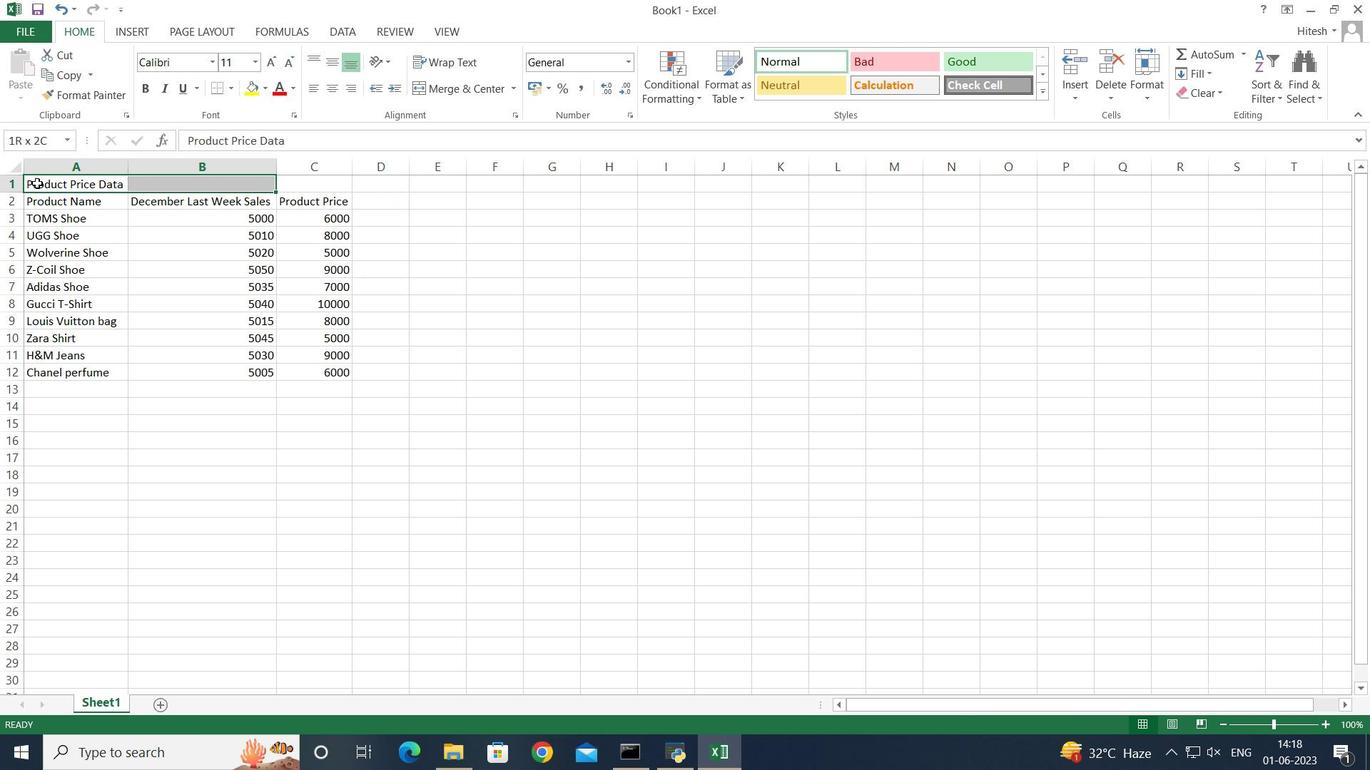
Action: Mouse moved to (472, 82)
Screenshot: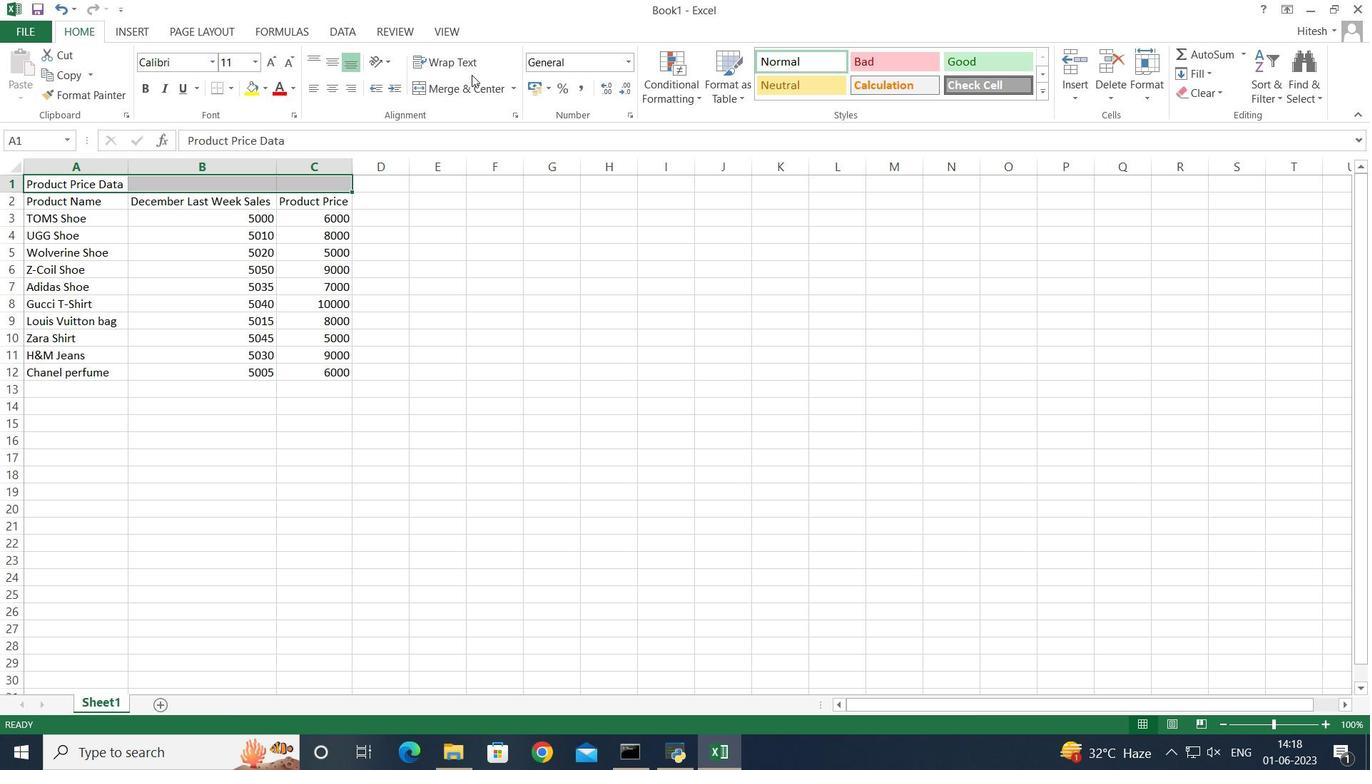 
Action: Mouse pressed left at (472, 82)
Screenshot: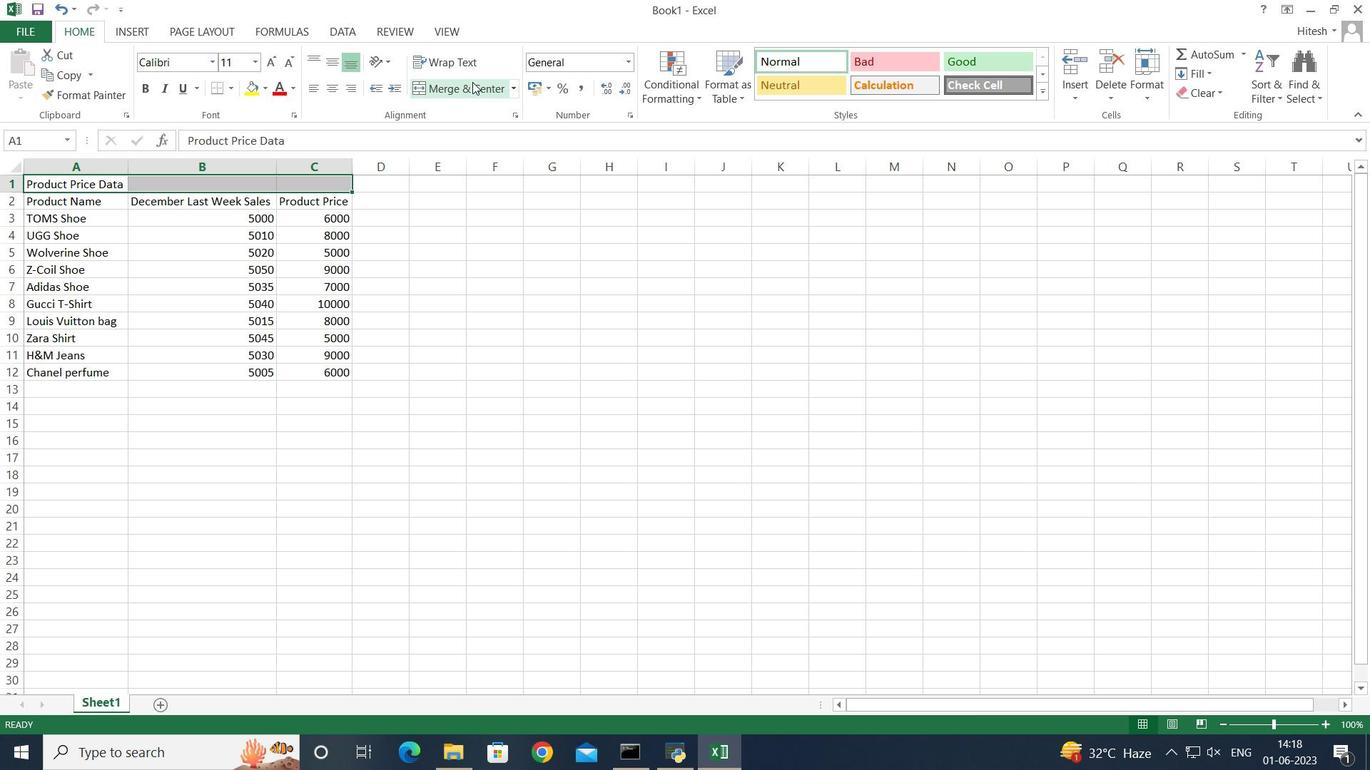 
Action: Mouse moved to (27, 28)
Screenshot: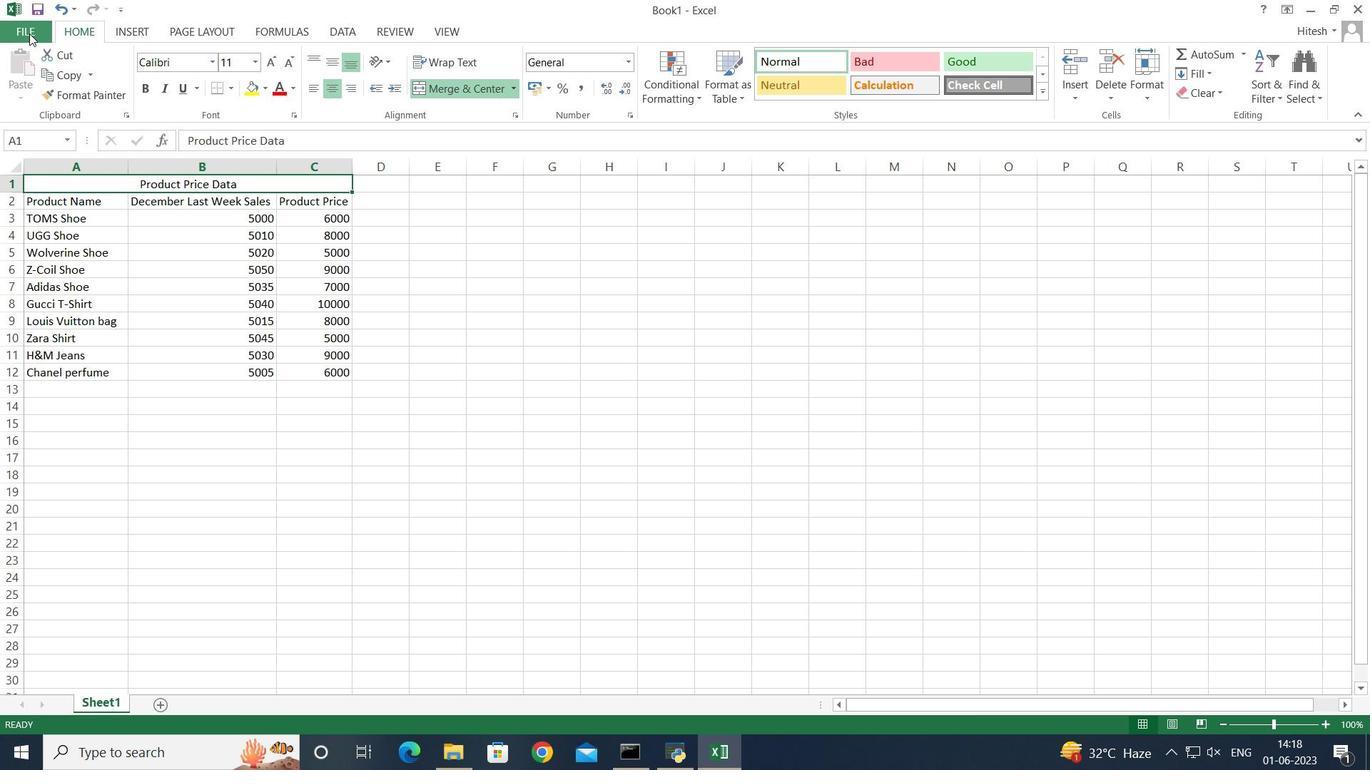 
Action: Mouse pressed left at (27, 28)
Screenshot: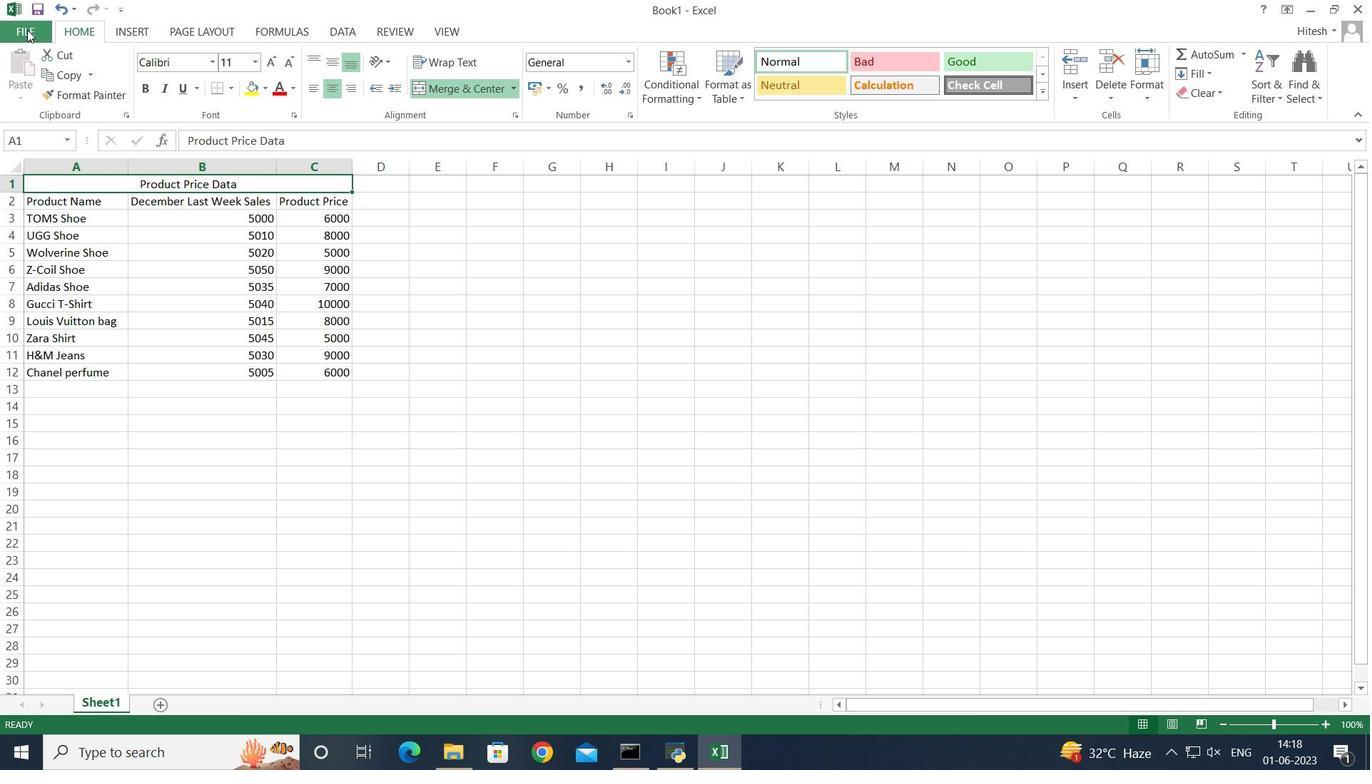 
Action: Mouse moved to (55, 164)
Screenshot: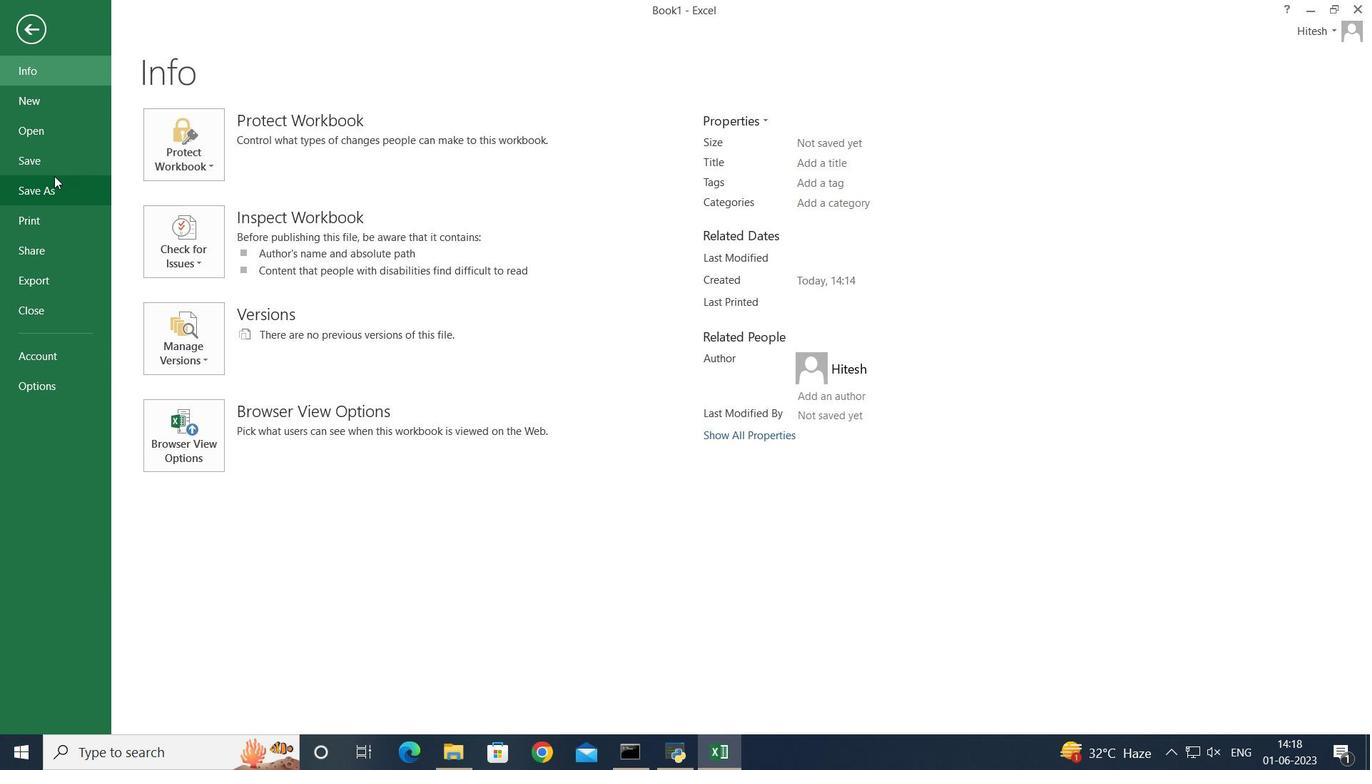 
Action: Mouse pressed left at (55, 164)
Screenshot: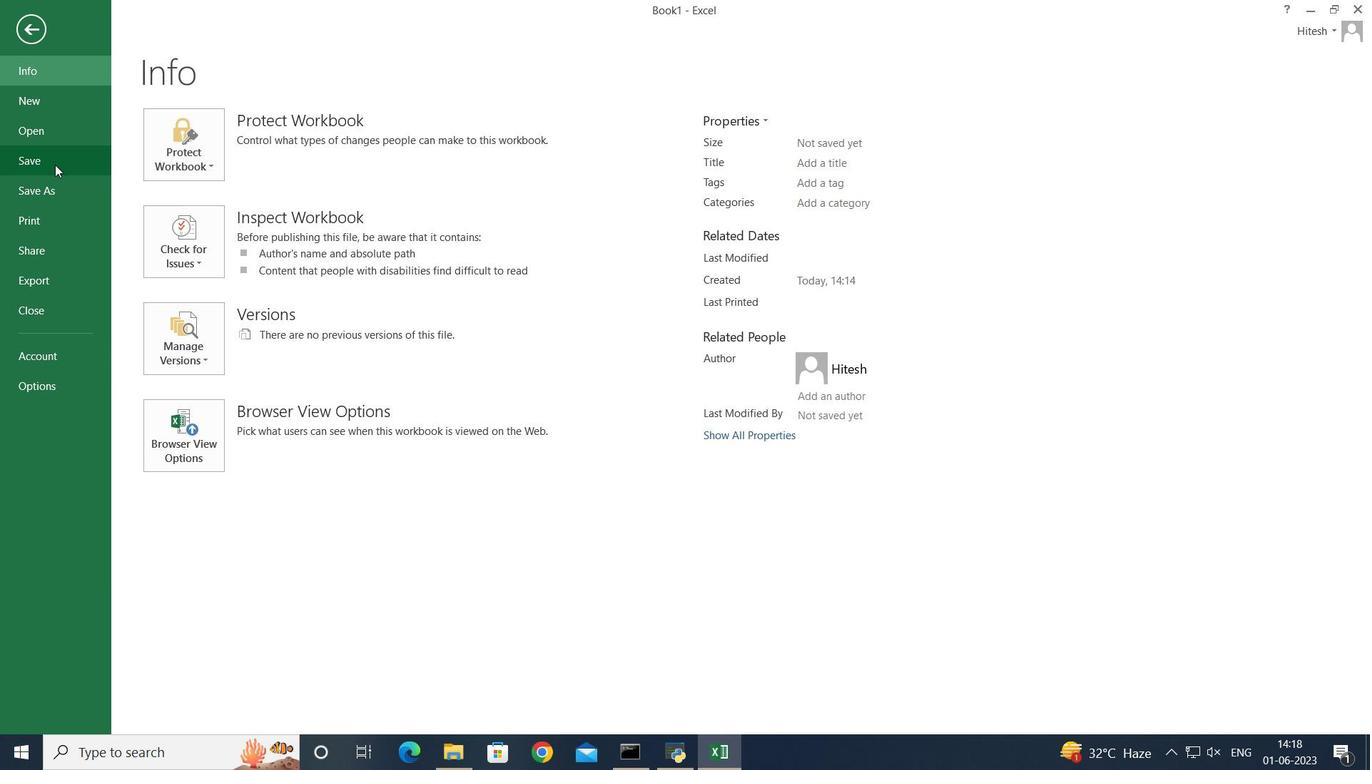 
Action: Mouse moved to (433, 183)
Screenshot: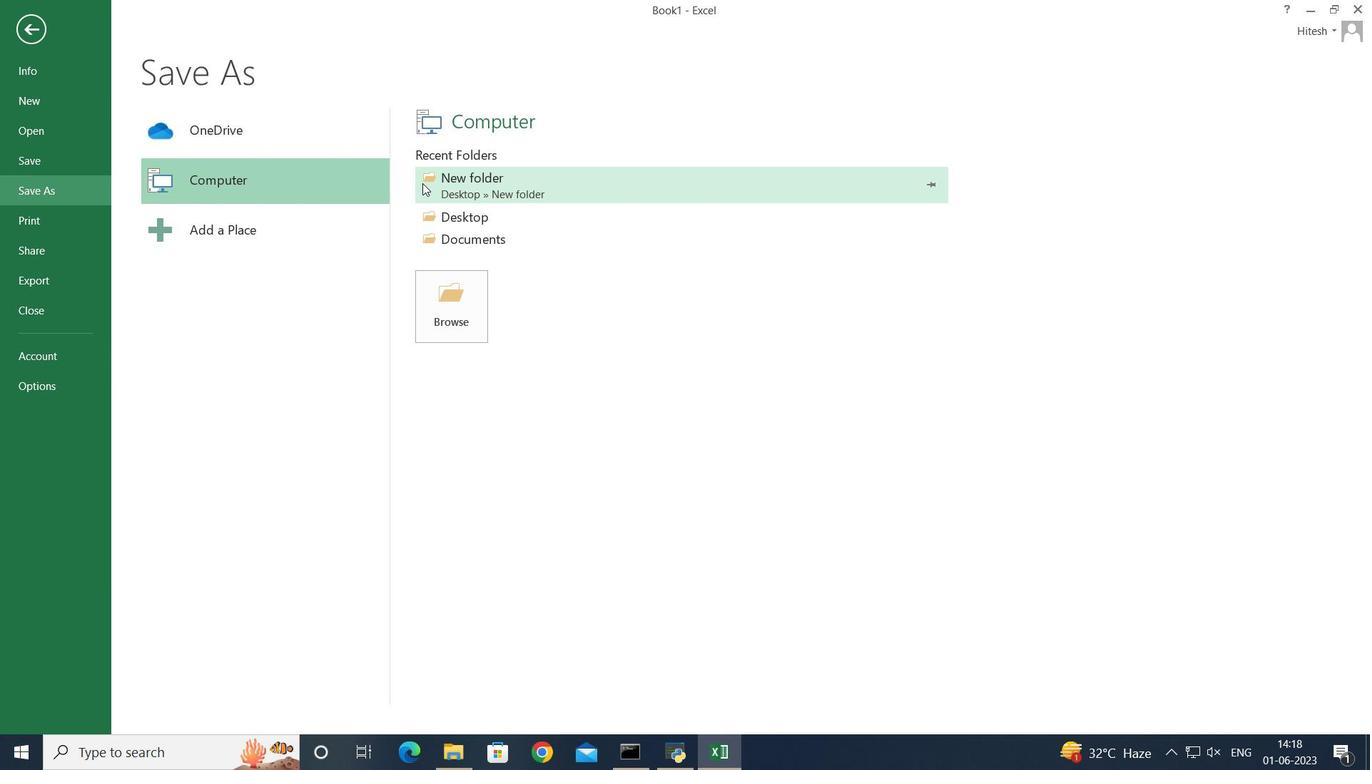 
Action: Mouse pressed left at (433, 183)
Screenshot: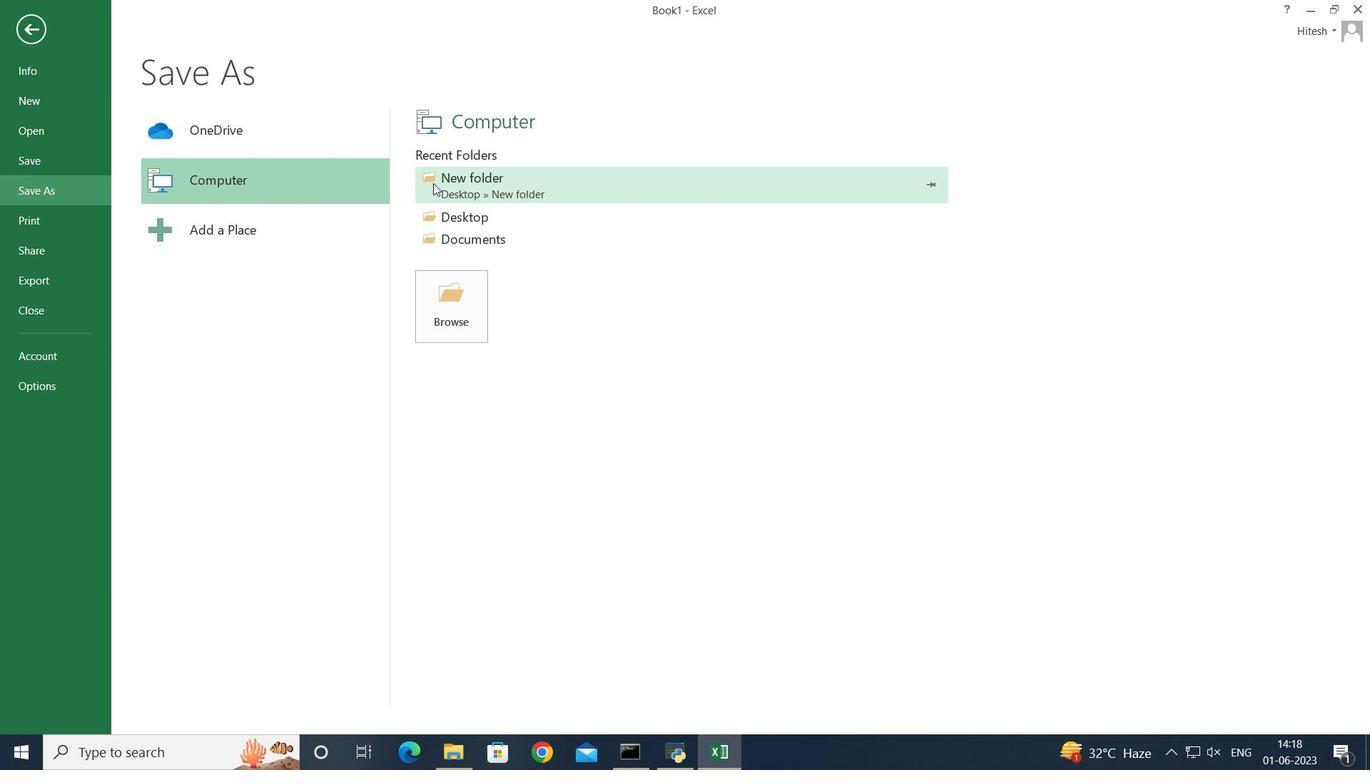 
Action: Key pressed <Key.shift>analysis<Key.shift>Sales<Key.shift>Performance<Key.shift_r>_2022
Screenshot: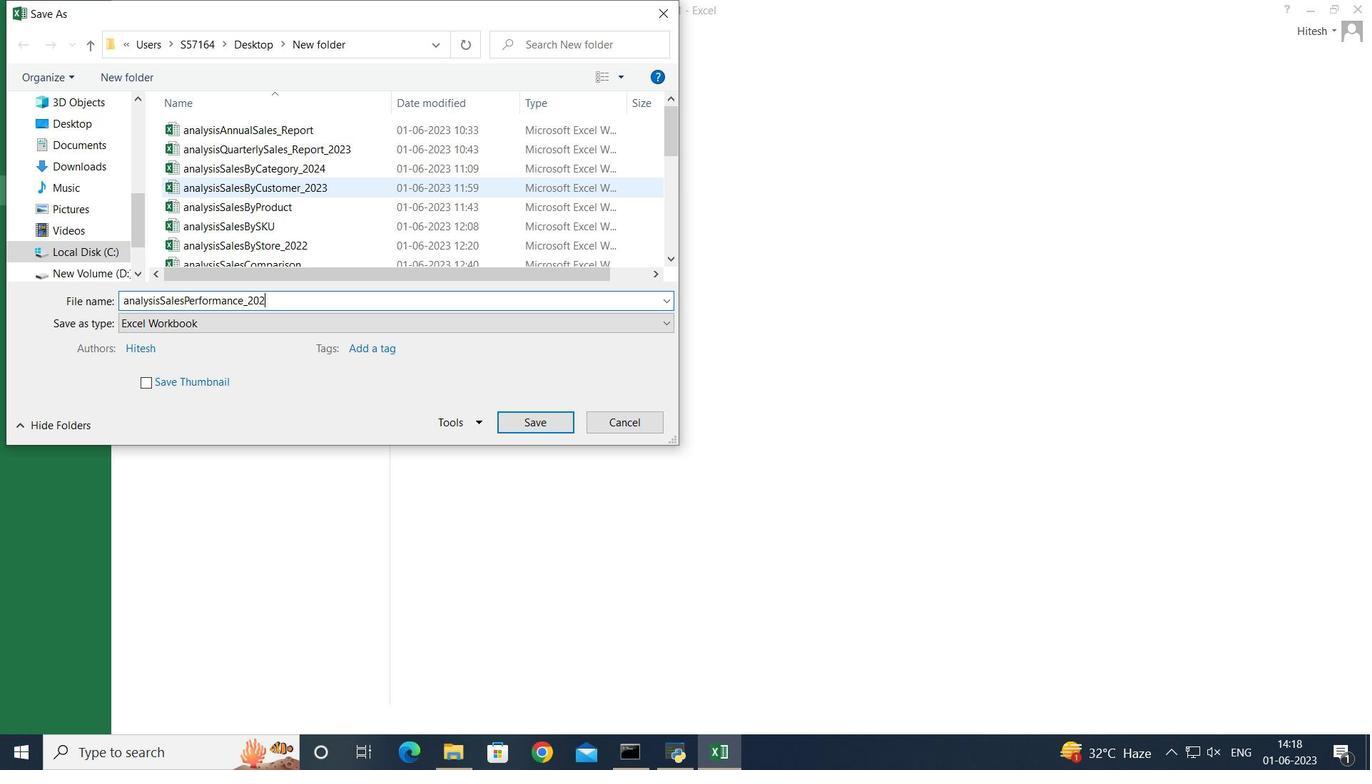 
Action: Mouse moved to (541, 424)
Screenshot: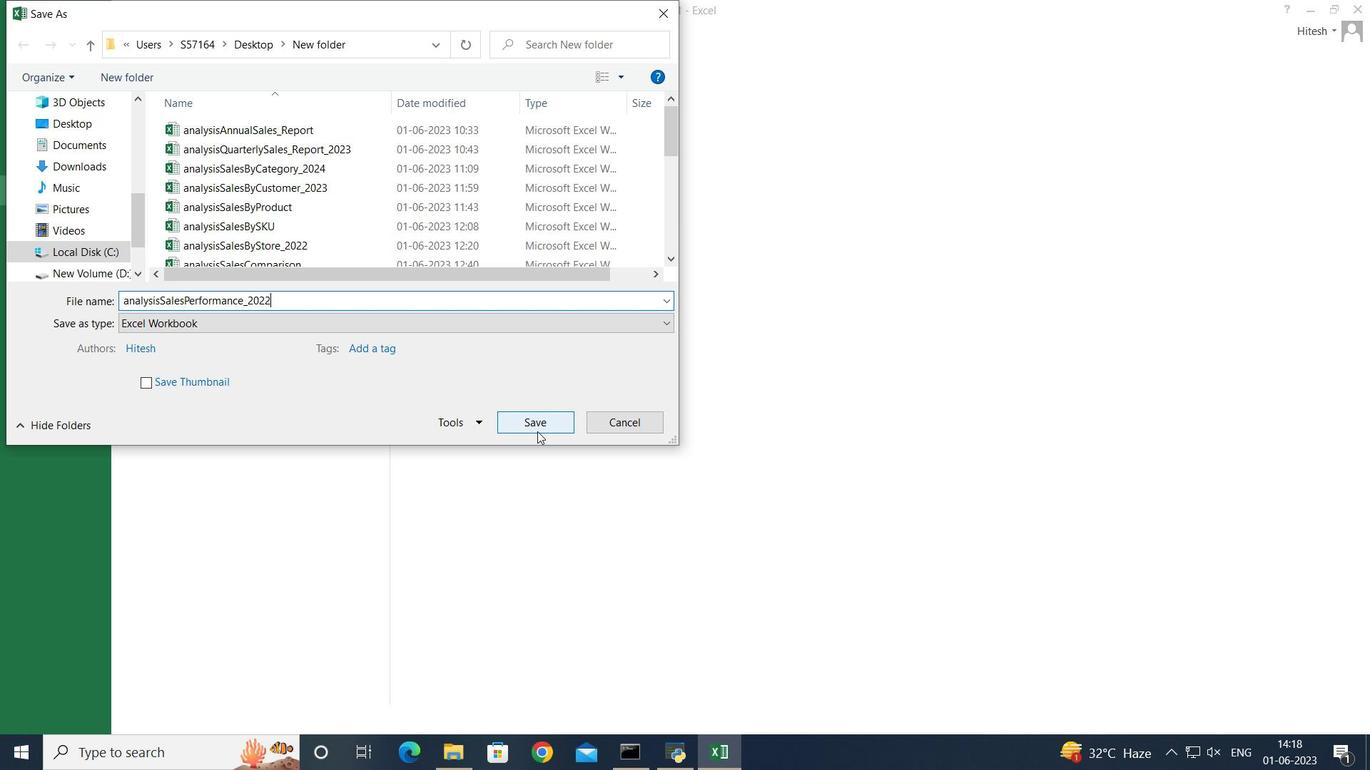 
Action: Mouse pressed left at (541, 424)
Screenshot: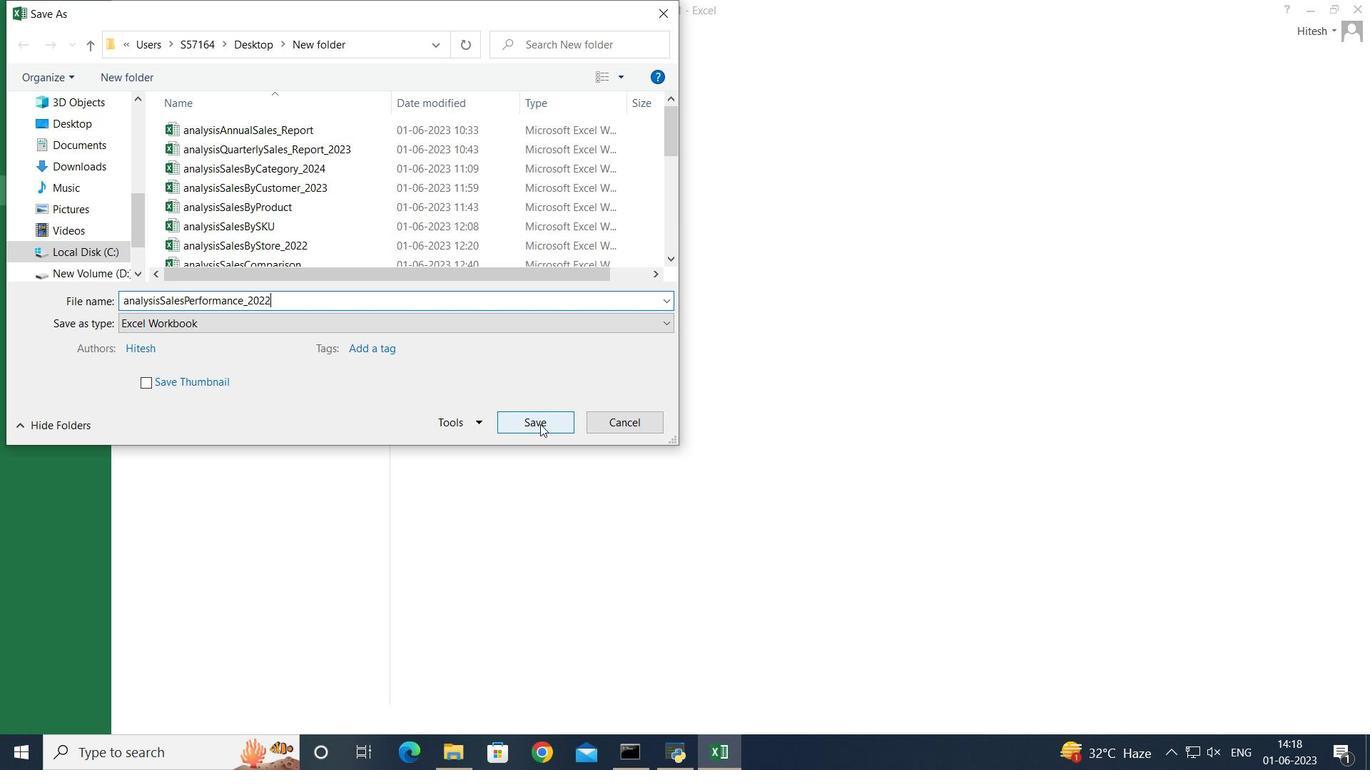 
Action: Mouse moved to (353, 418)
Screenshot: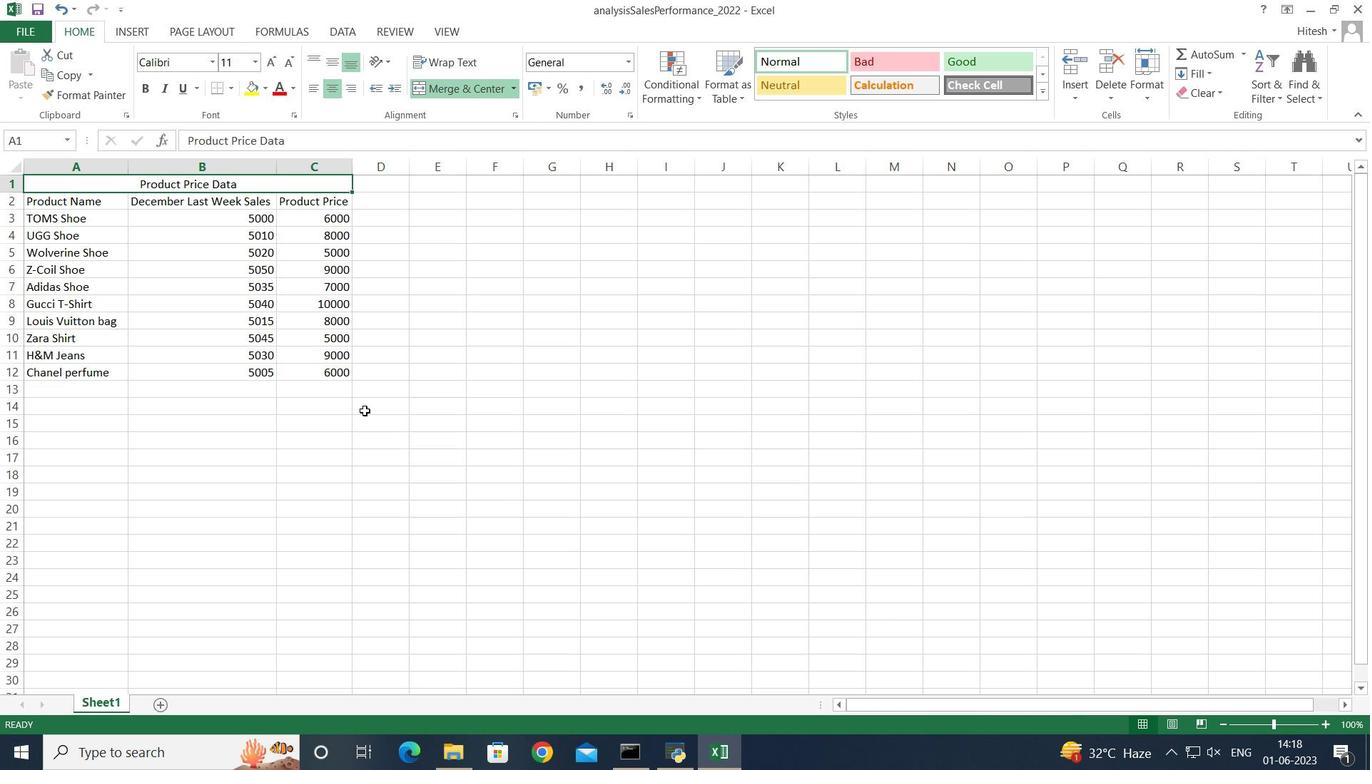 
